 Task: Change  the formatting of the data to Which is Less than 10, In conditional formating, put the option 'Light Red Fill with Drak Red Text. 'add another formatting option Format As Table, insert the option Blue Table style Light 9 , change the format of Column Width to Auto fit Row HeightIn the sheet   Synergy Sales log   book
Action: Mouse moved to (373, 350)
Screenshot: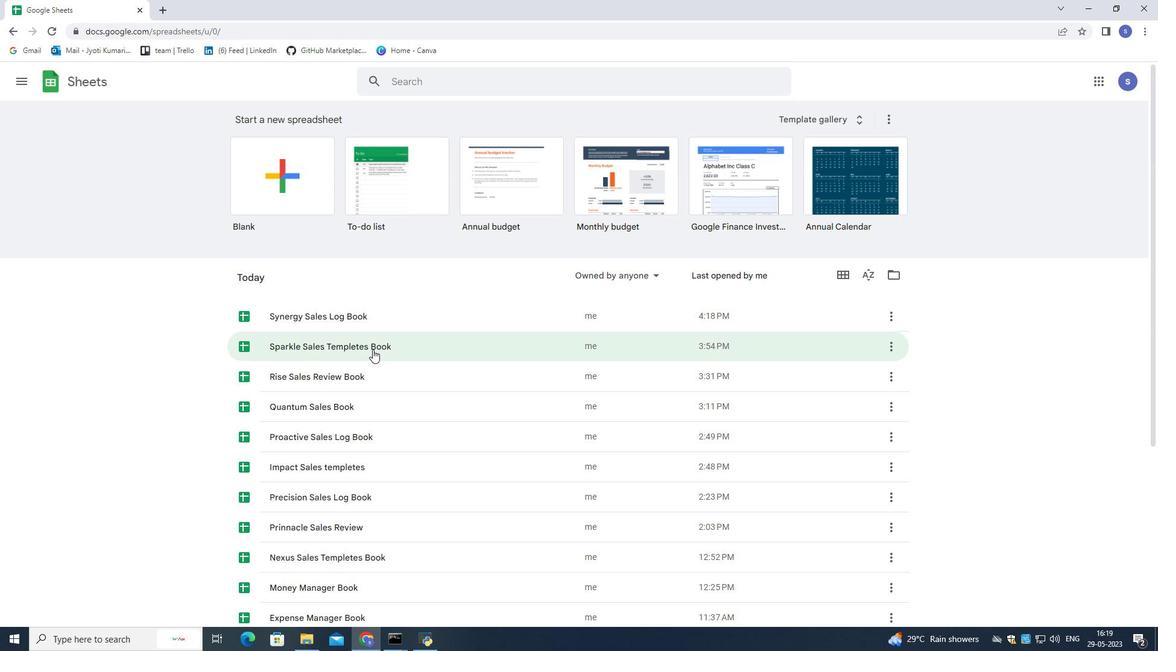 
Action: Mouse scrolled (373, 349) with delta (0, 0)
Screenshot: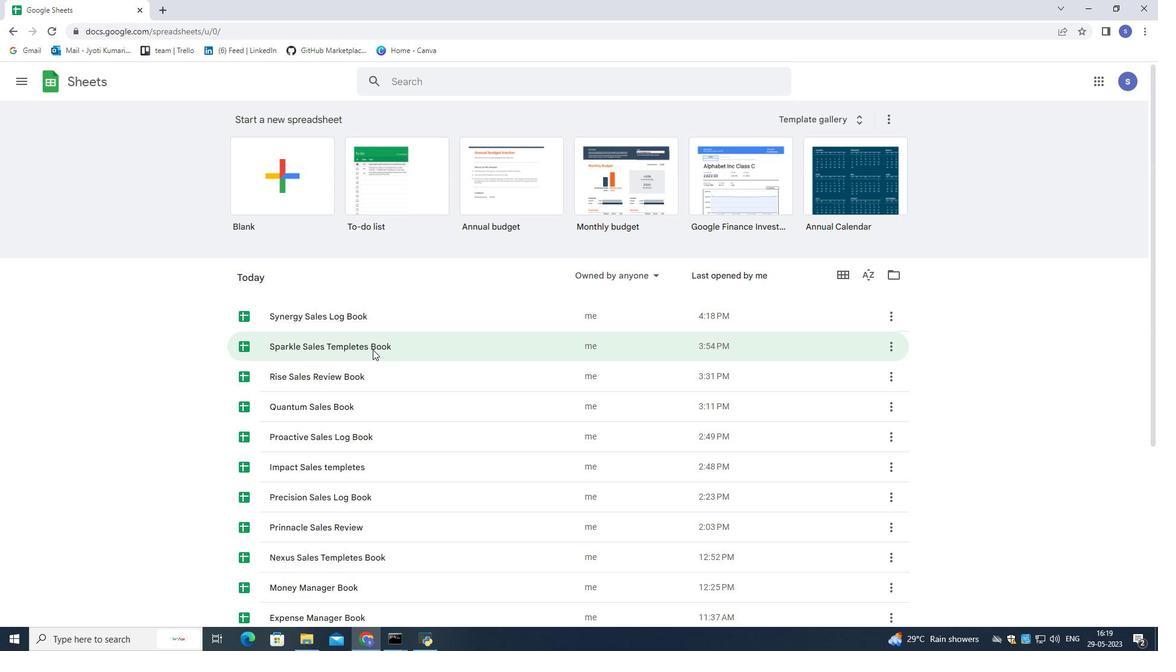 
Action: Mouse moved to (374, 351)
Screenshot: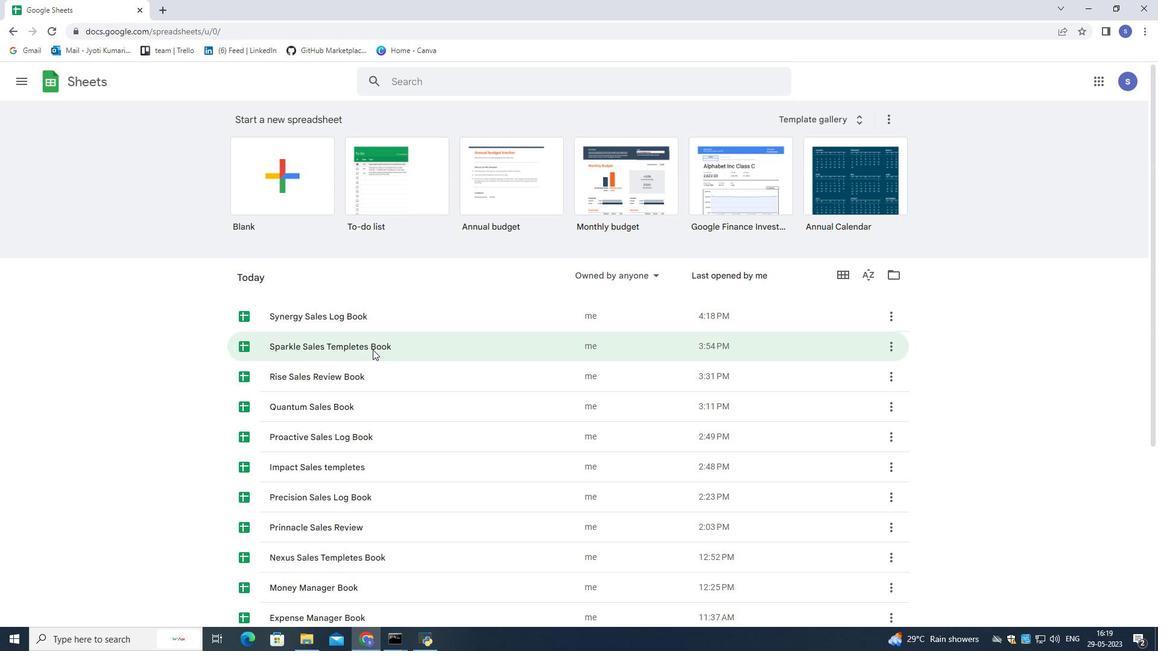 
Action: Mouse scrolled (374, 351) with delta (0, 0)
Screenshot: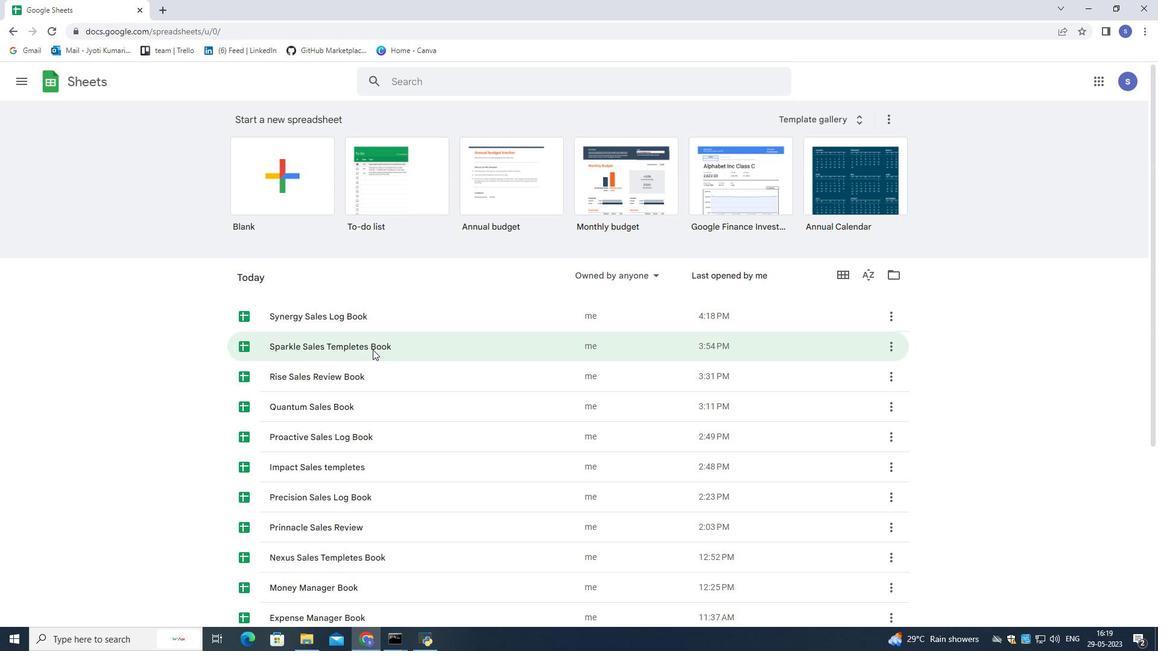
Action: Mouse moved to (374, 352)
Screenshot: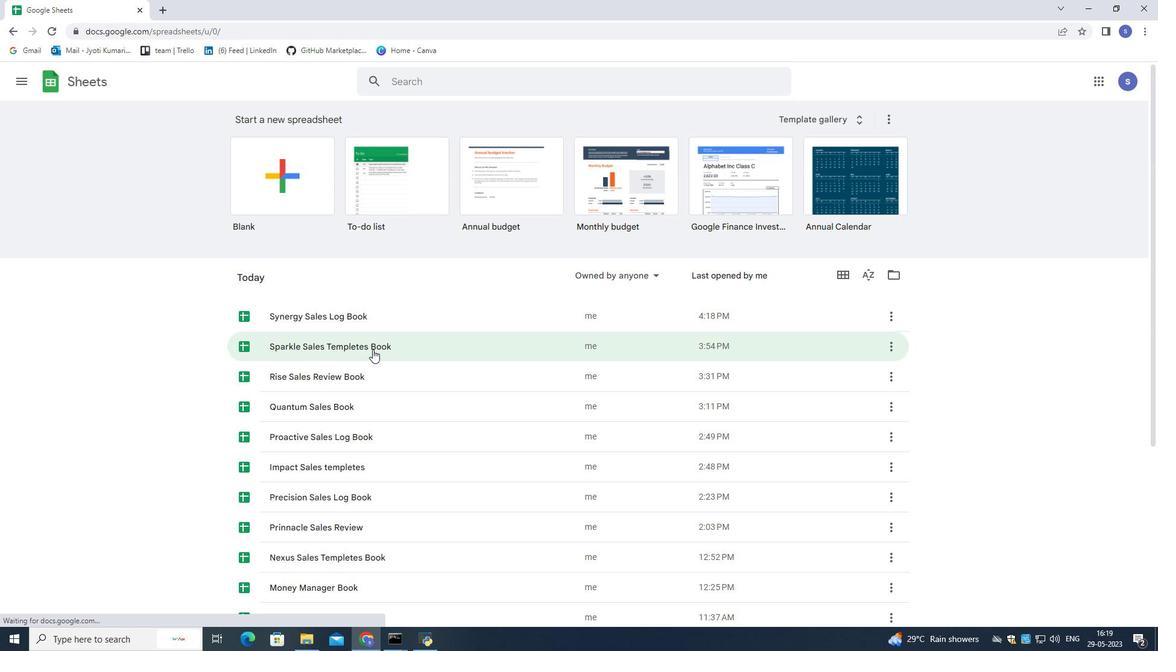 
Action: Mouse scrolled (374, 351) with delta (0, 0)
Screenshot: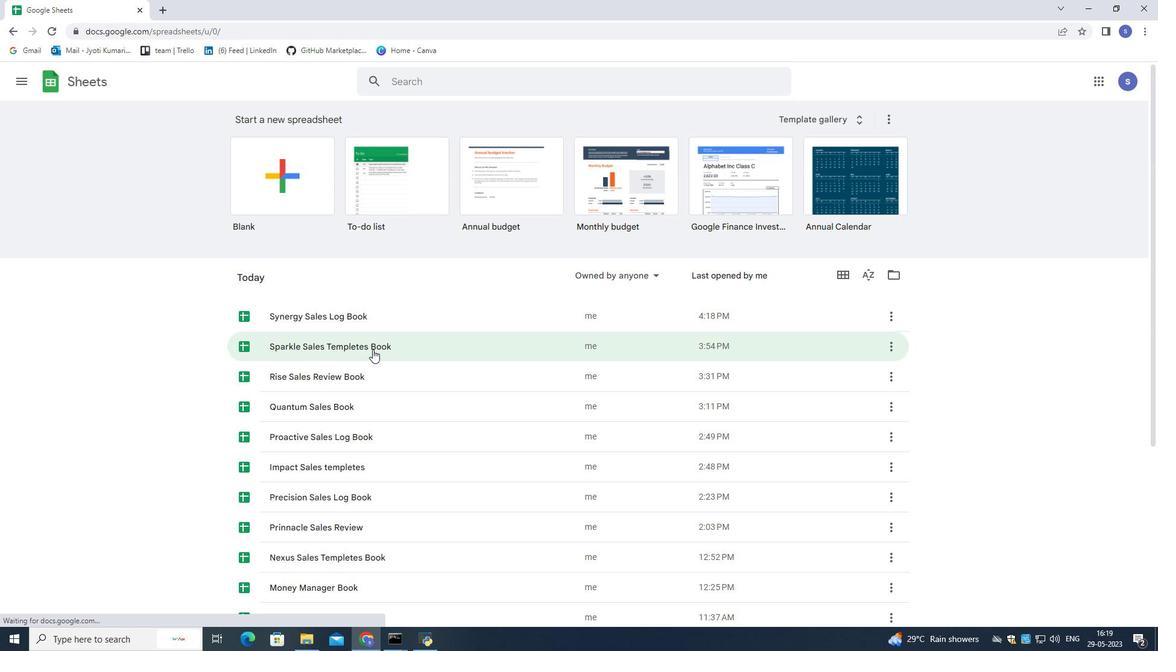 
Action: Mouse scrolled (374, 351) with delta (0, 0)
Screenshot: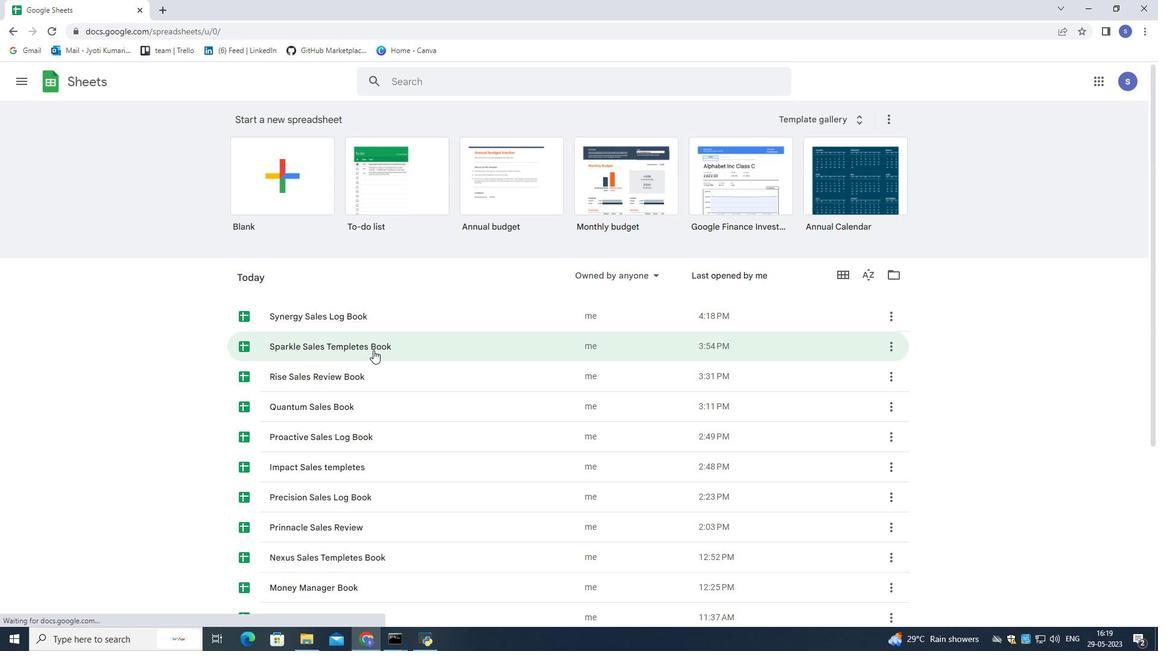 
Action: Mouse scrolled (374, 351) with delta (0, 0)
Screenshot: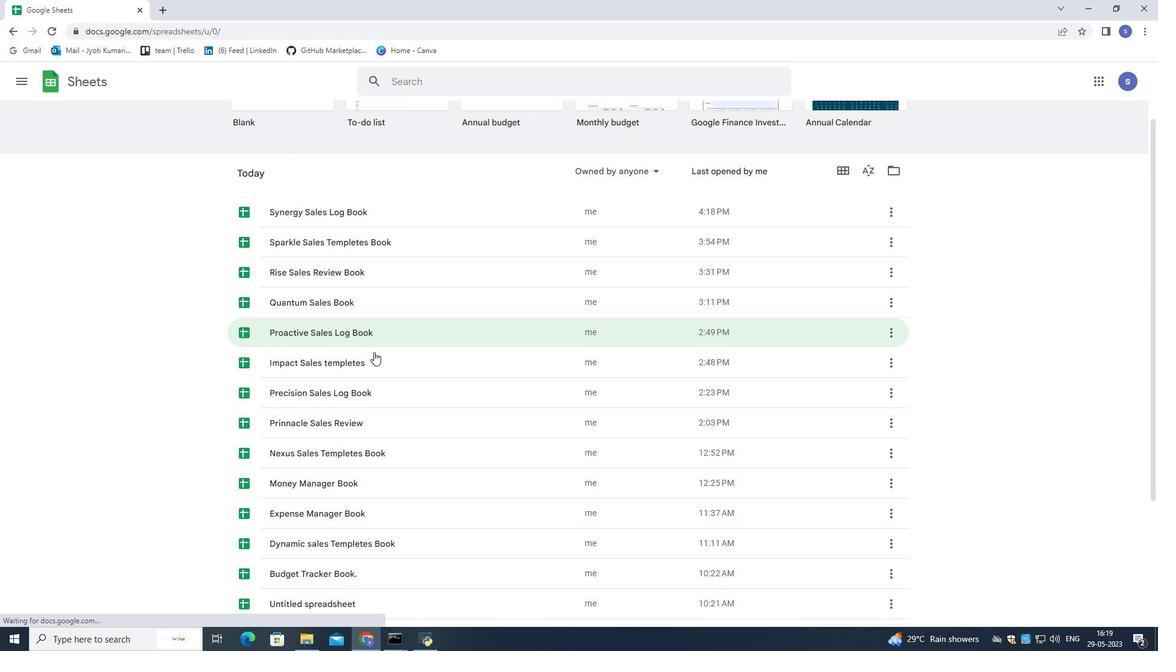 
Action: Mouse scrolled (374, 352) with delta (0, 0)
Screenshot: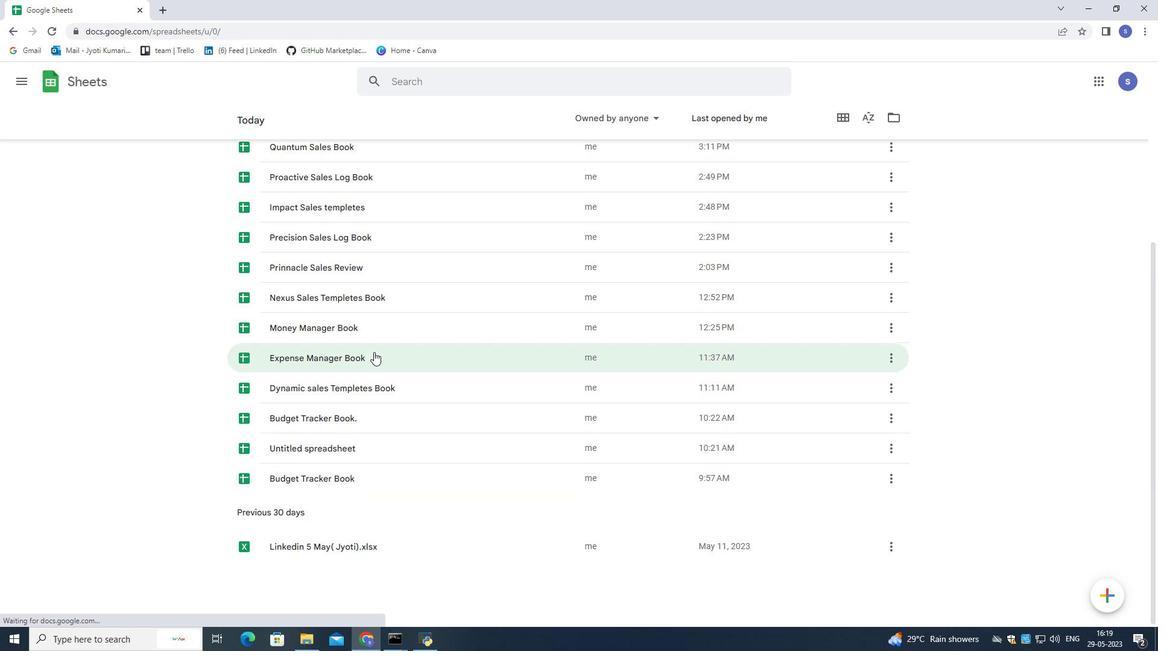 
Action: Mouse scrolled (374, 352) with delta (0, 0)
Screenshot: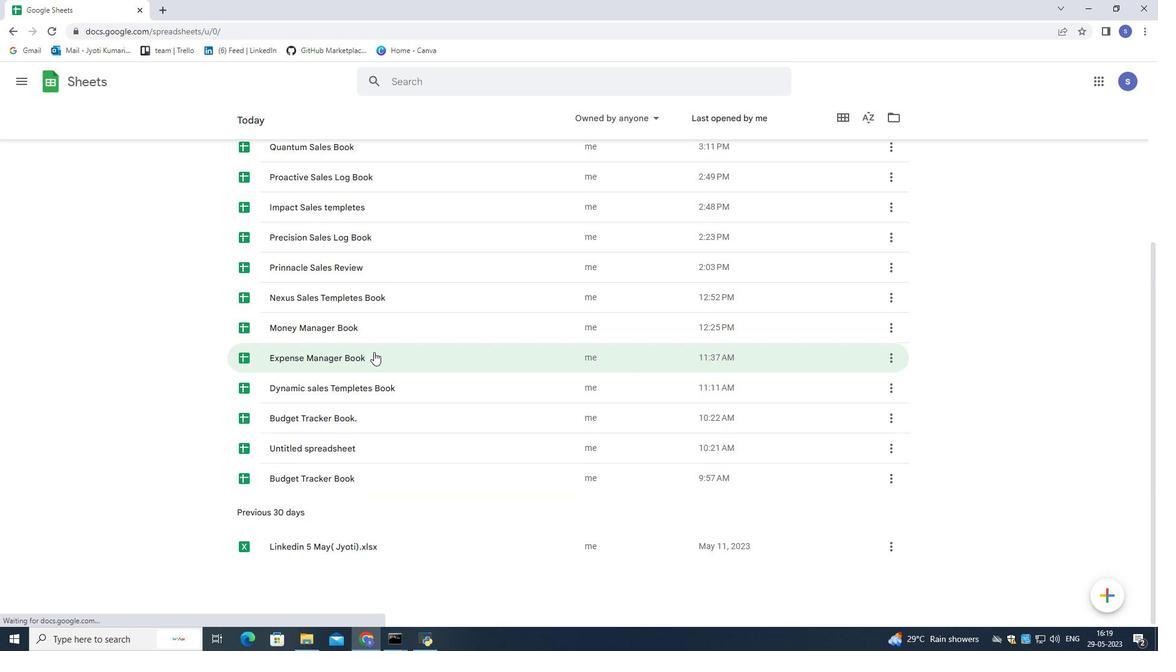 
Action: Mouse scrolled (374, 352) with delta (0, 0)
Screenshot: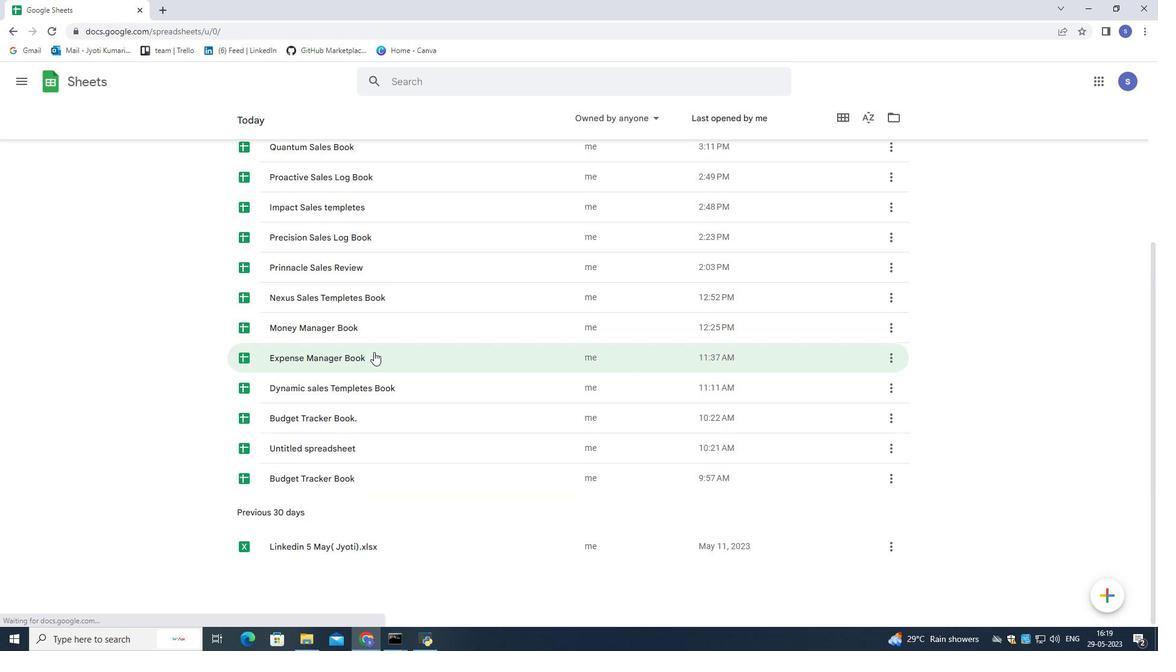 
Action: Mouse scrolled (374, 352) with delta (0, 0)
Screenshot: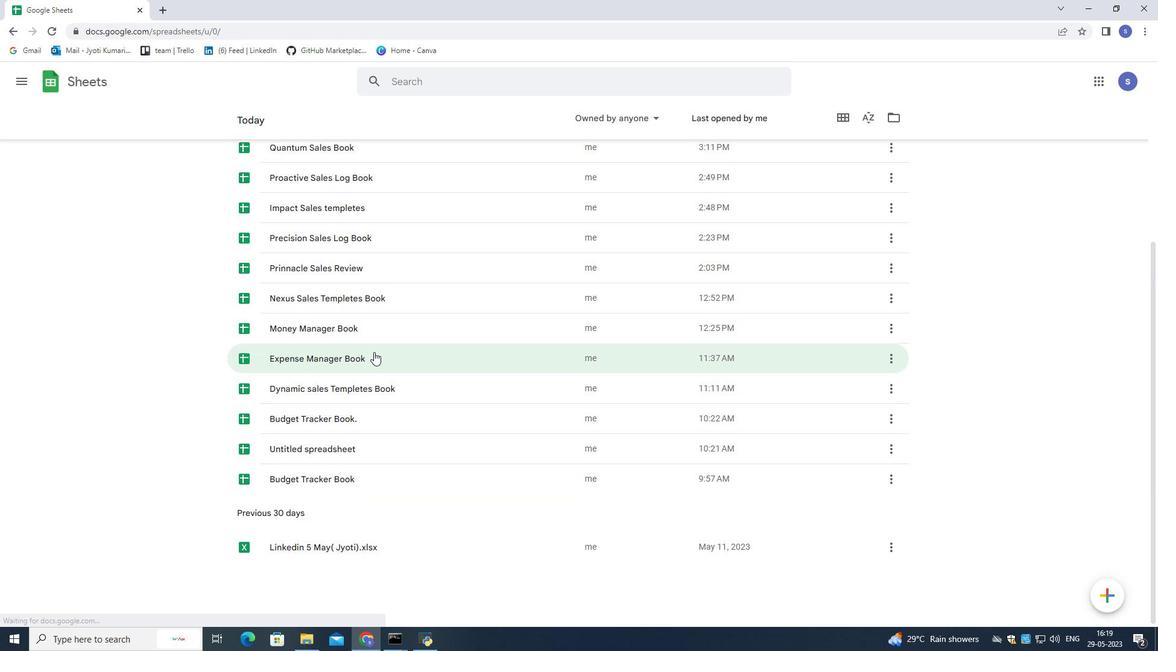 
Action: Mouse moved to (374, 351)
Screenshot: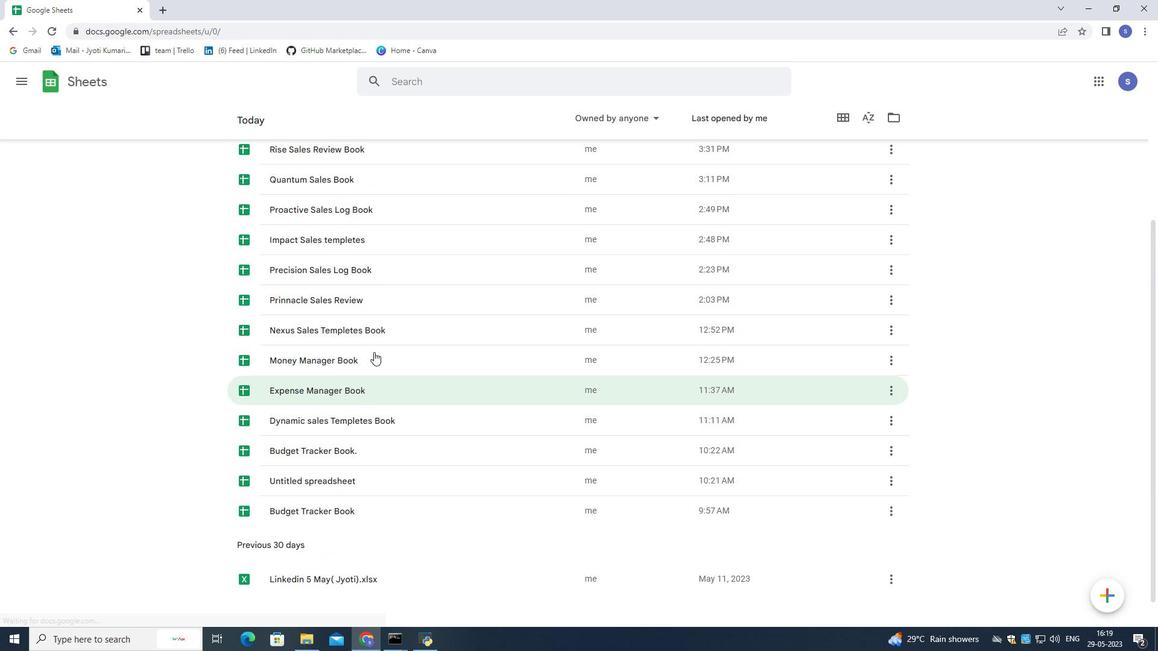 
Action: Mouse scrolled (374, 351) with delta (0, 0)
Screenshot: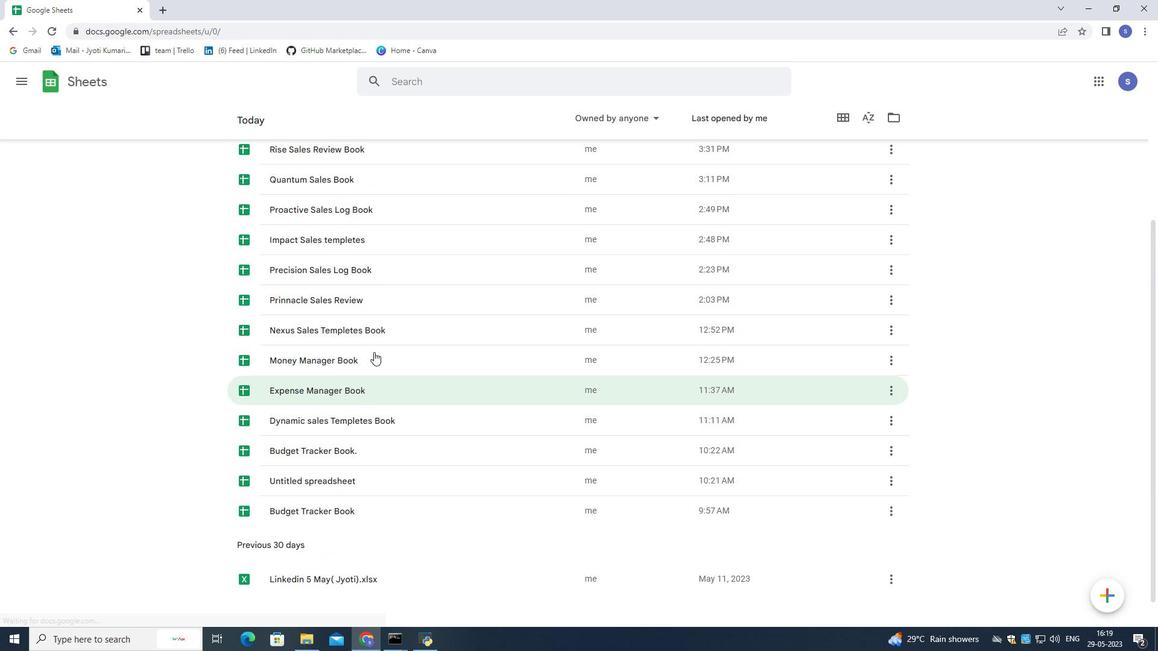 
Action: Mouse moved to (364, 309)
Screenshot: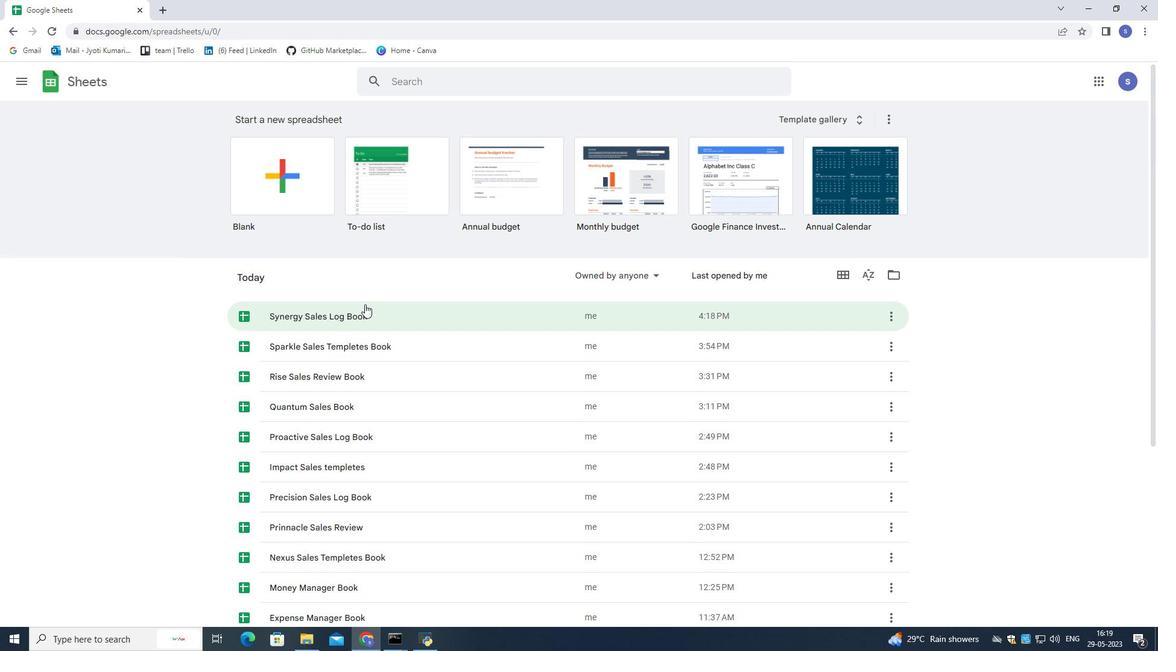 
Action: Mouse pressed left at (364, 309)
Screenshot: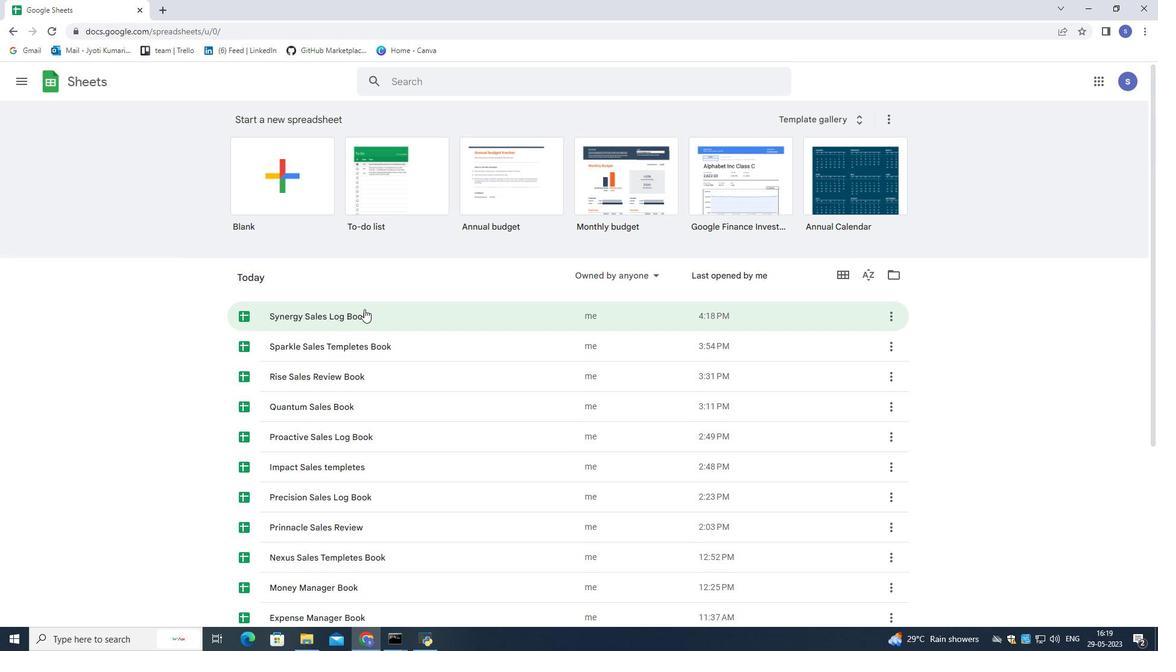 
Action: Mouse moved to (66, 191)
Screenshot: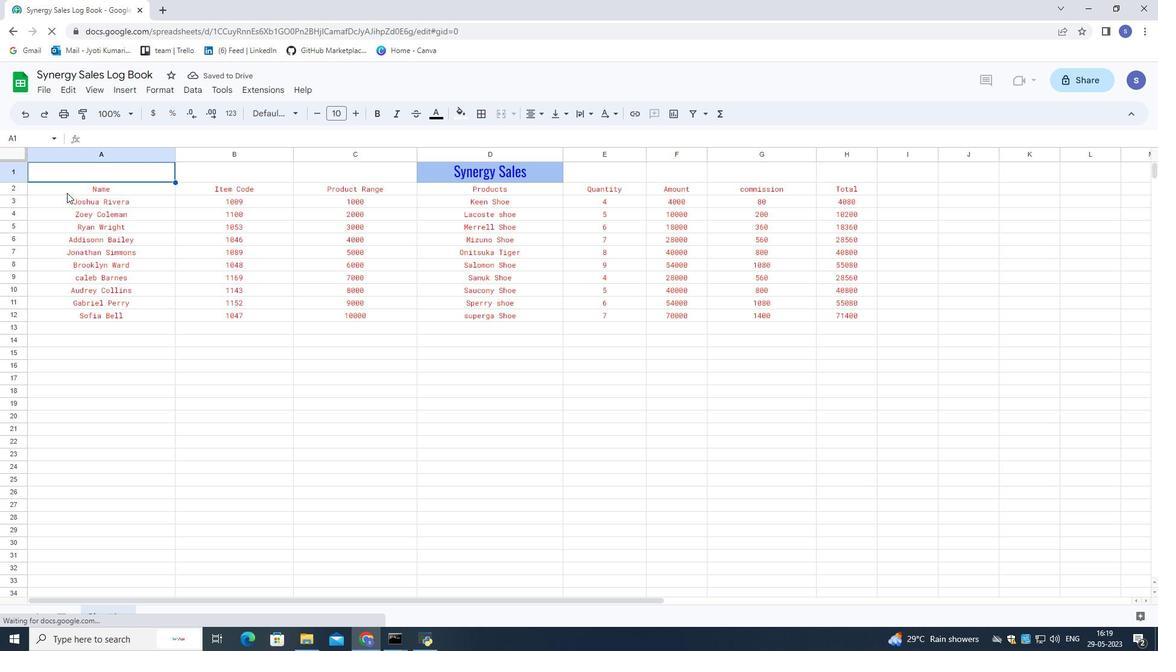 
Action: Mouse pressed left at (66, 191)
Screenshot: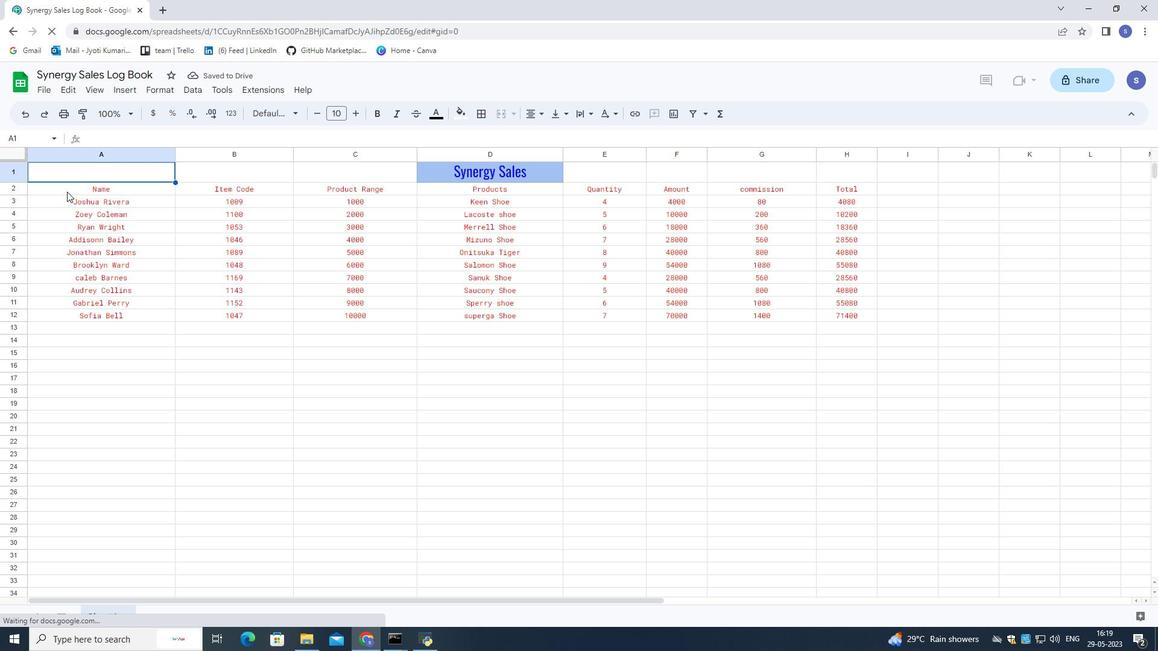 
Action: Mouse moved to (174, 87)
Screenshot: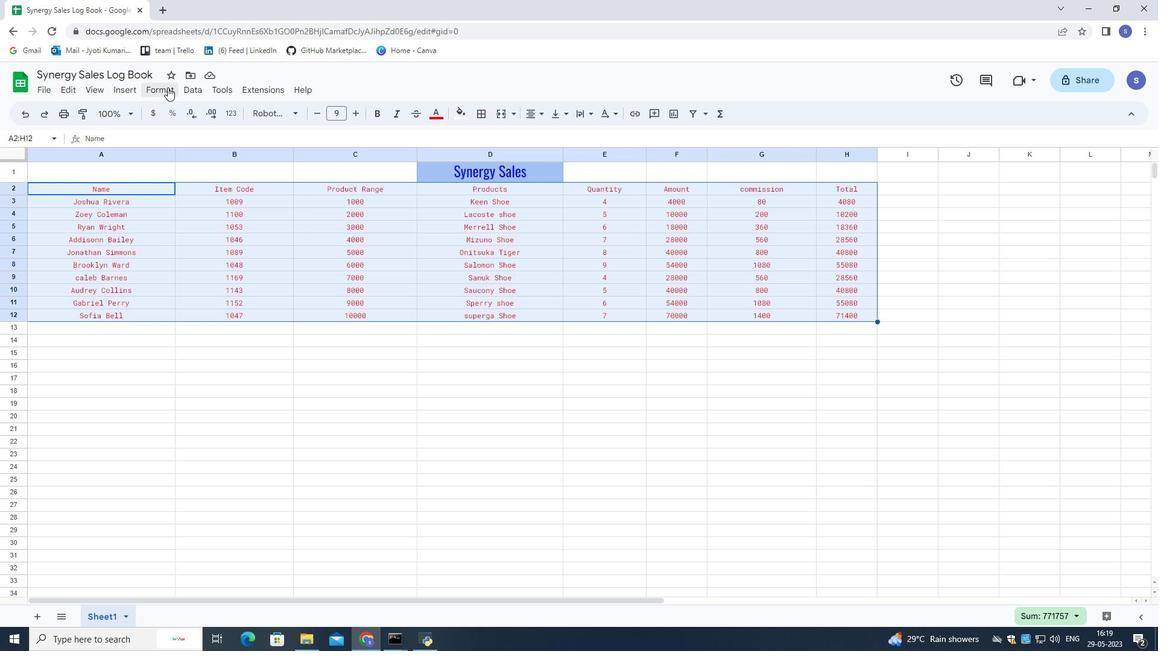 
Action: Mouse pressed left at (174, 87)
Screenshot: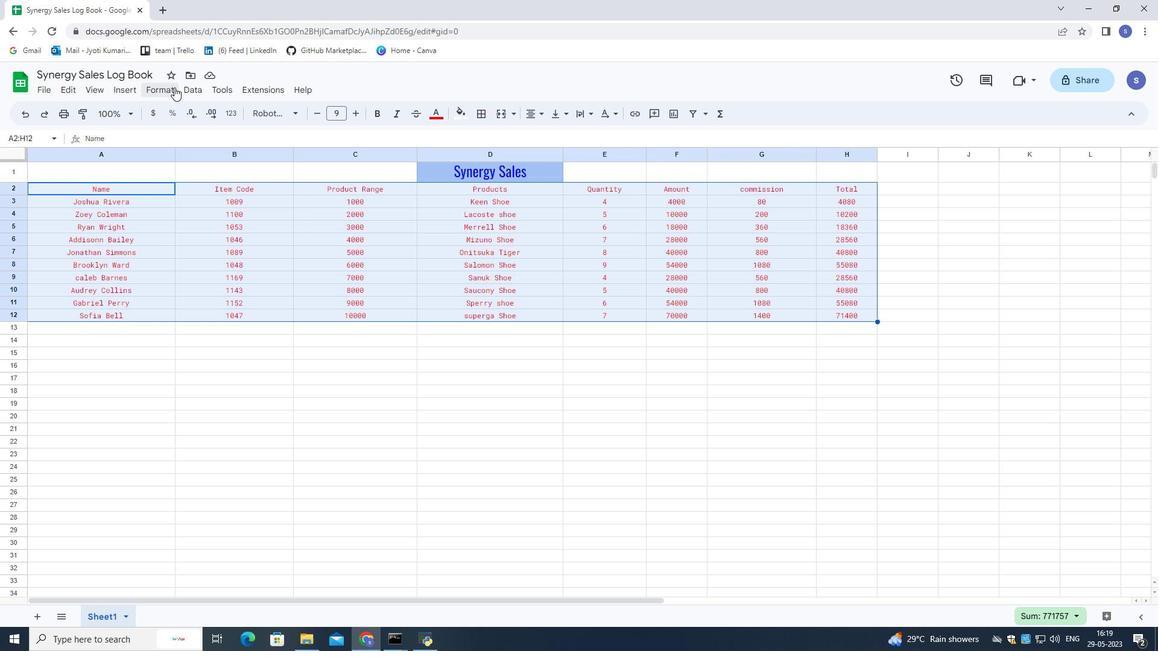 
Action: Mouse moved to (212, 297)
Screenshot: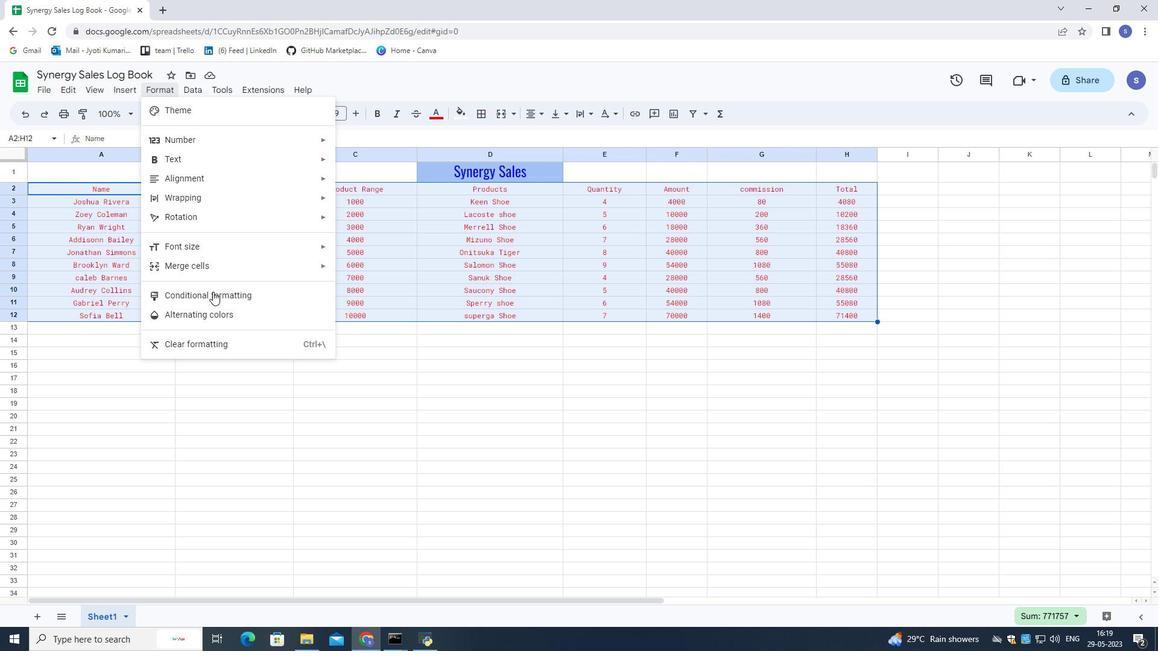 
Action: Mouse pressed left at (212, 297)
Screenshot: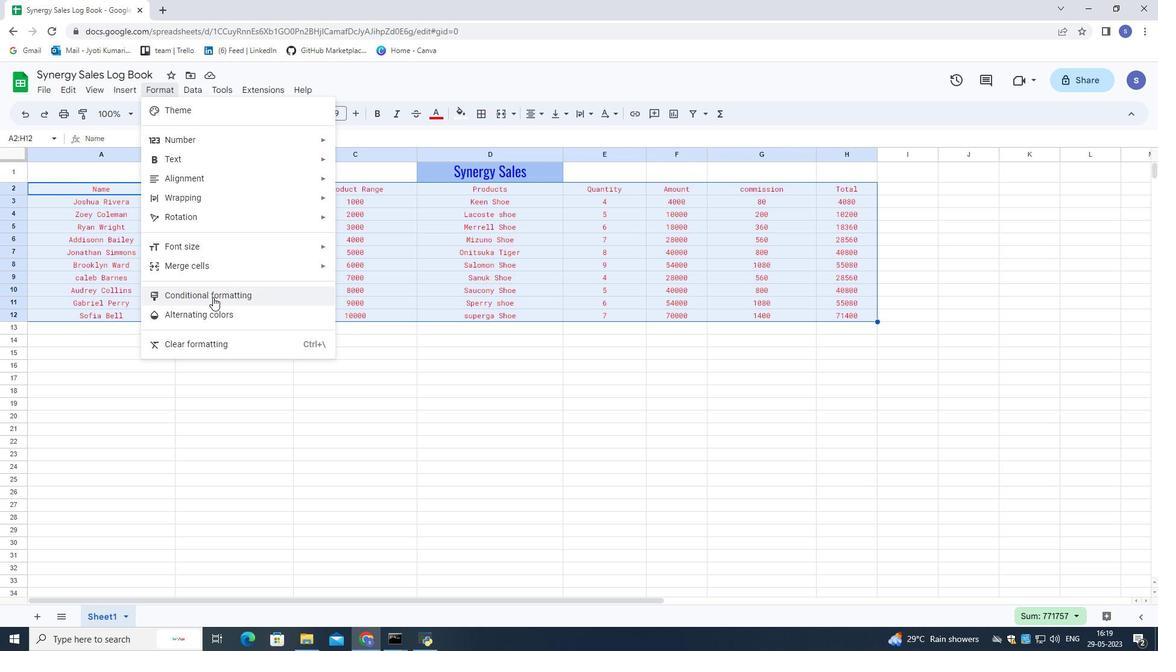 
Action: Mouse moved to (991, 275)
Screenshot: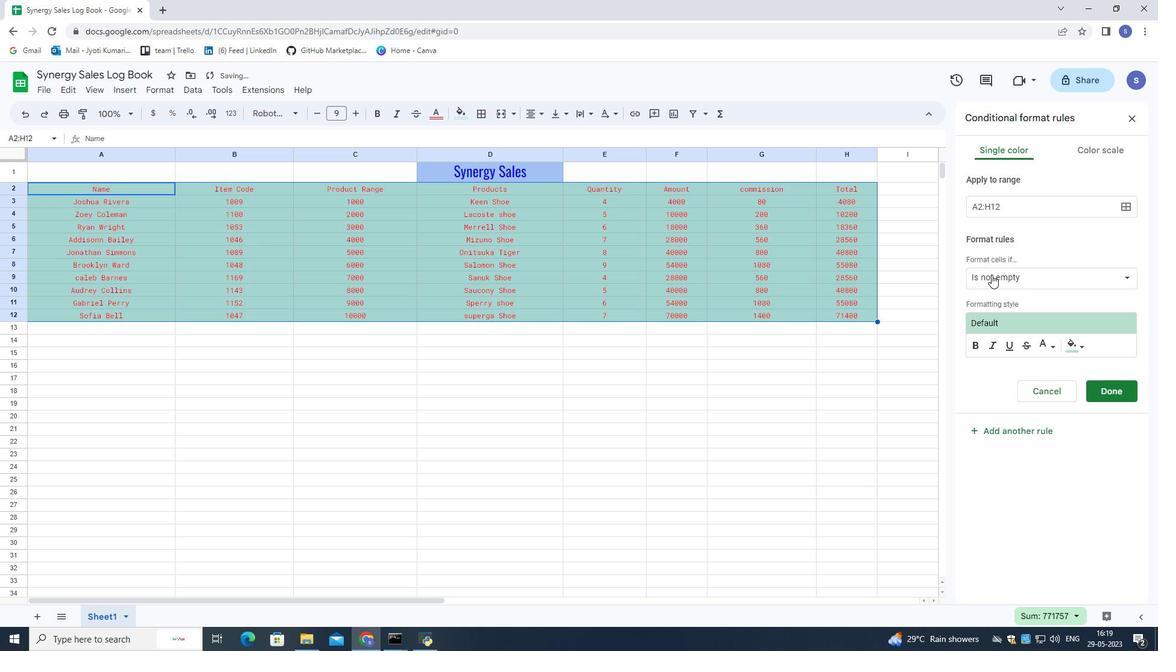 
Action: Mouse pressed left at (991, 275)
Screenshot: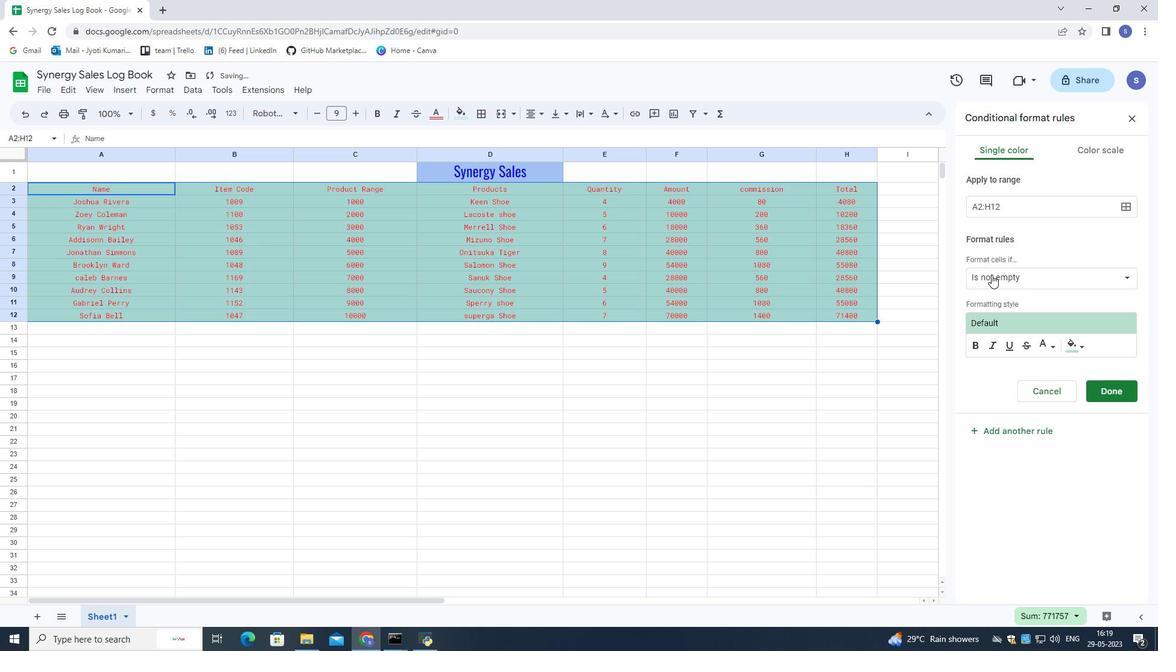 
Action: Mouse moved to (1028, 504)
Screenshot: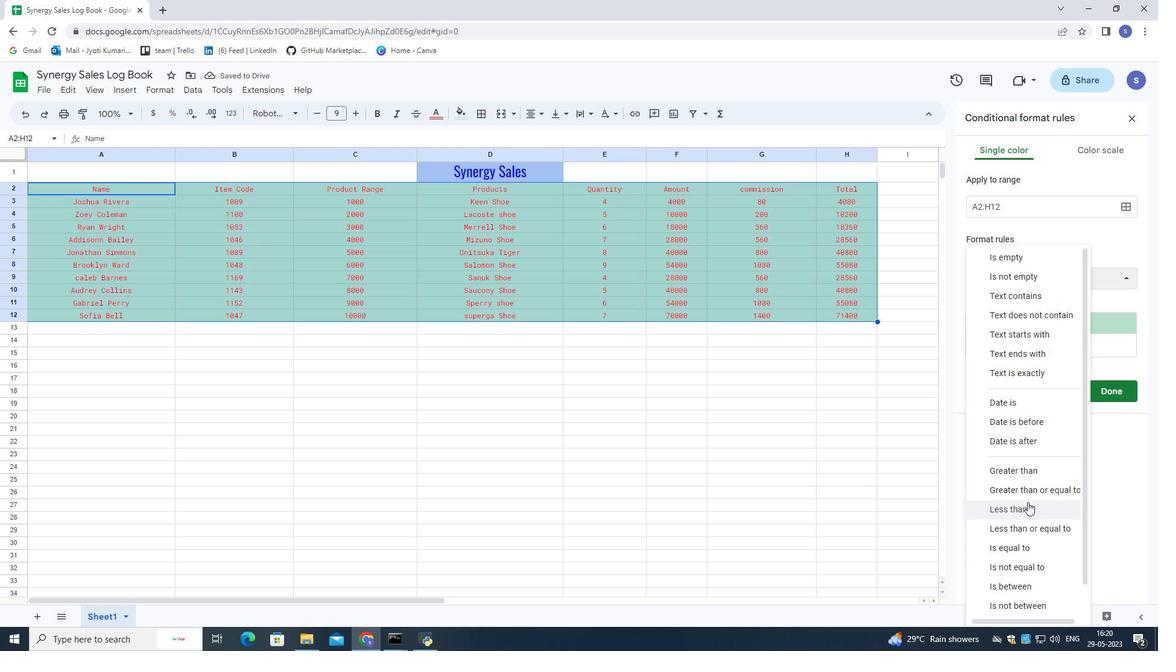 
Action: Mouse pressed left at (1028, 504)
Screenshot: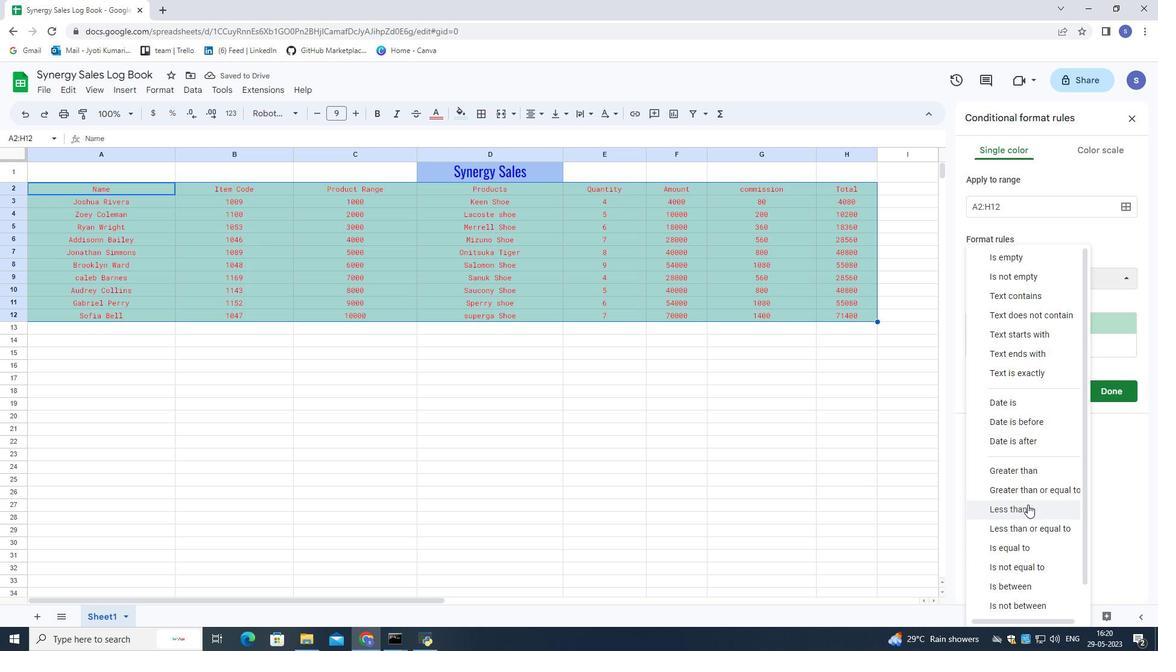 
Action: Mouse moved to (1002, 302)
Screenshot: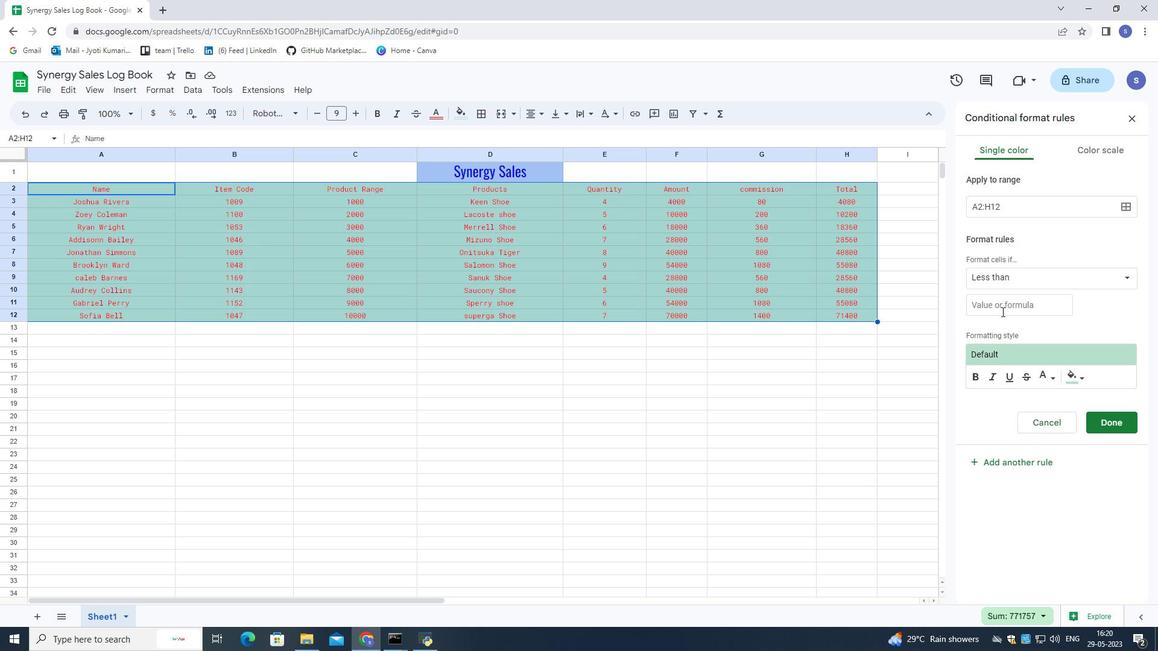 
Action: Mouse pressed left at (1002, 302)
Screenshot: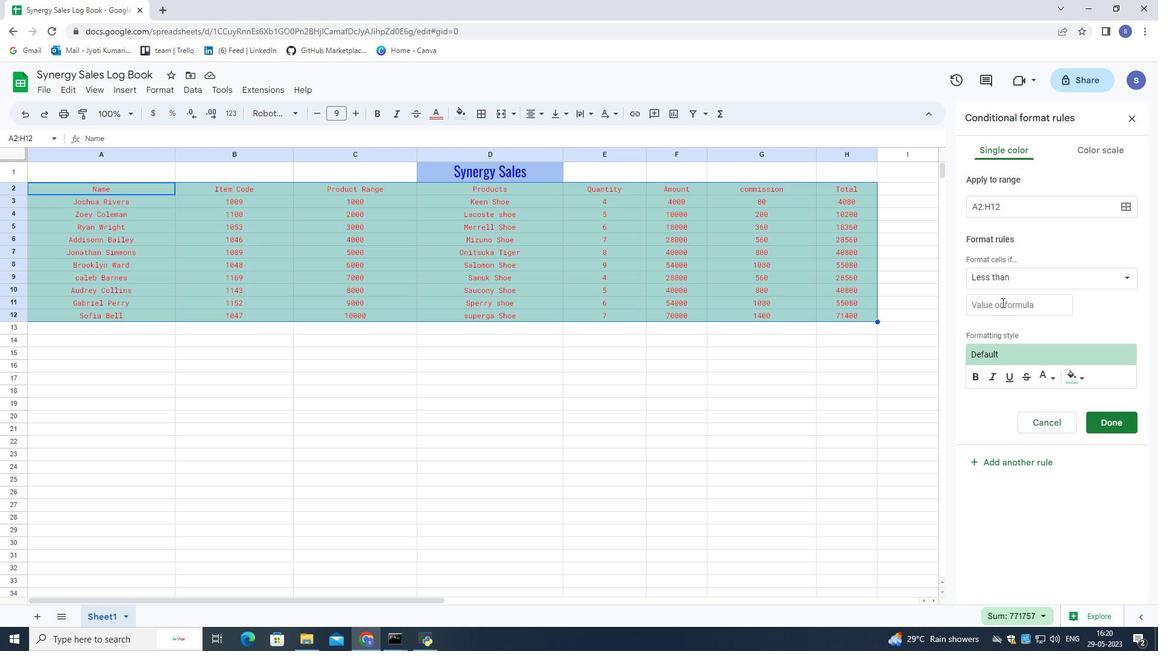 
Action: Mouse moved to (906, 309)
Screenshot: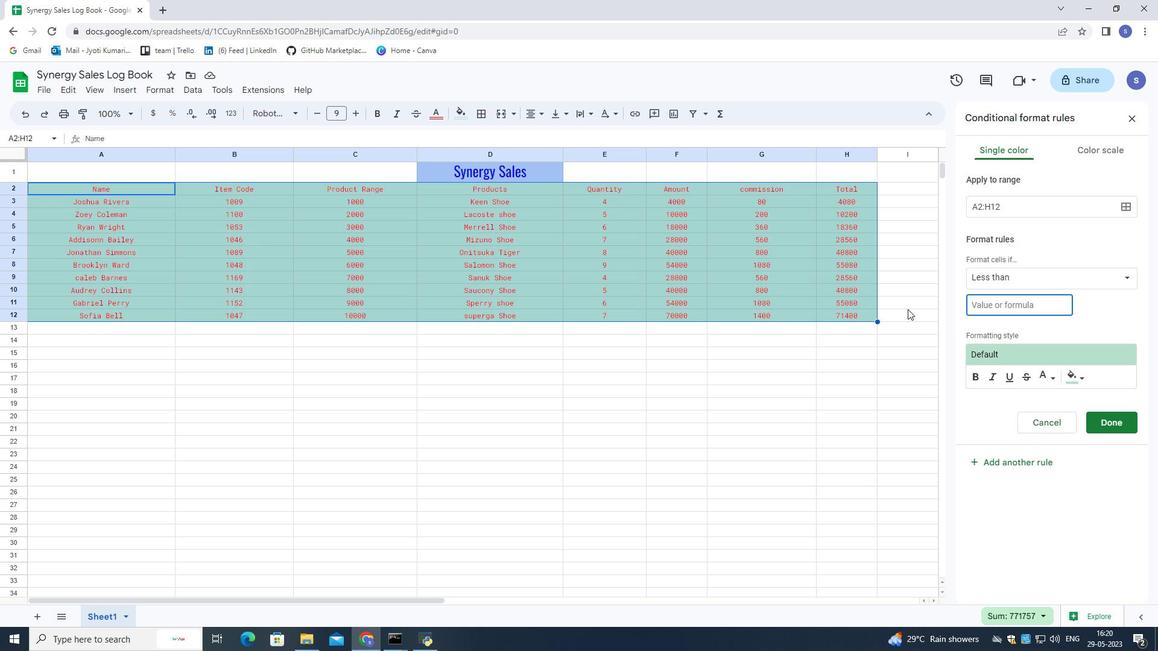 
Action: Key pressed 0
Screenshot: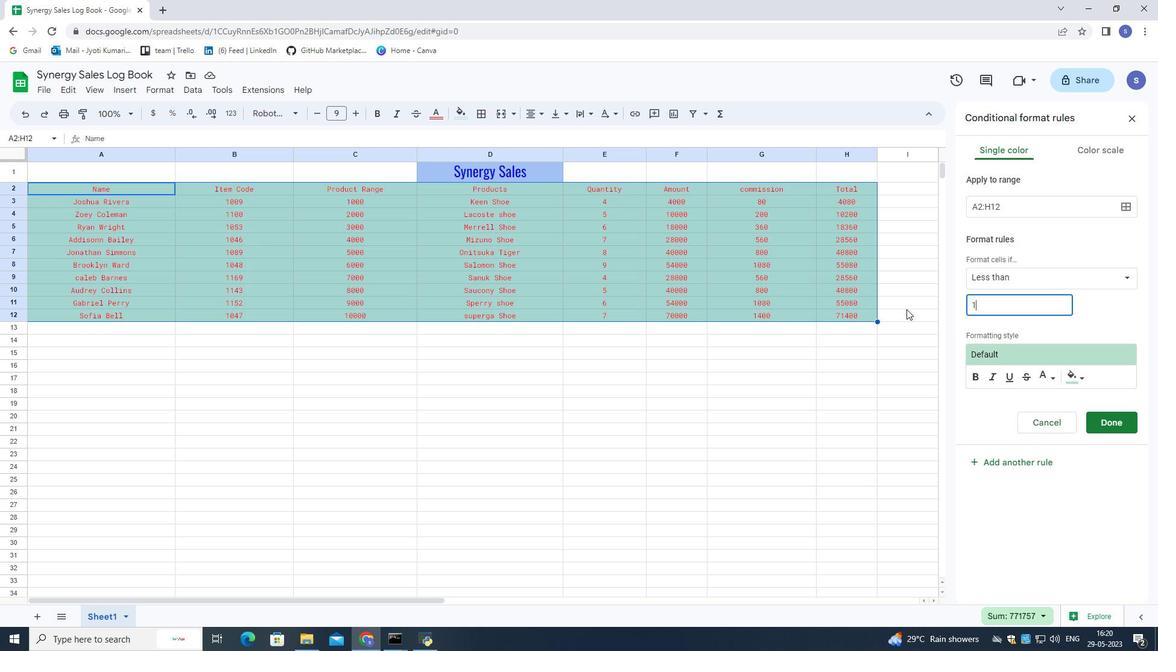 
Action: Mouse moved to (1078, 380)
Screenshot: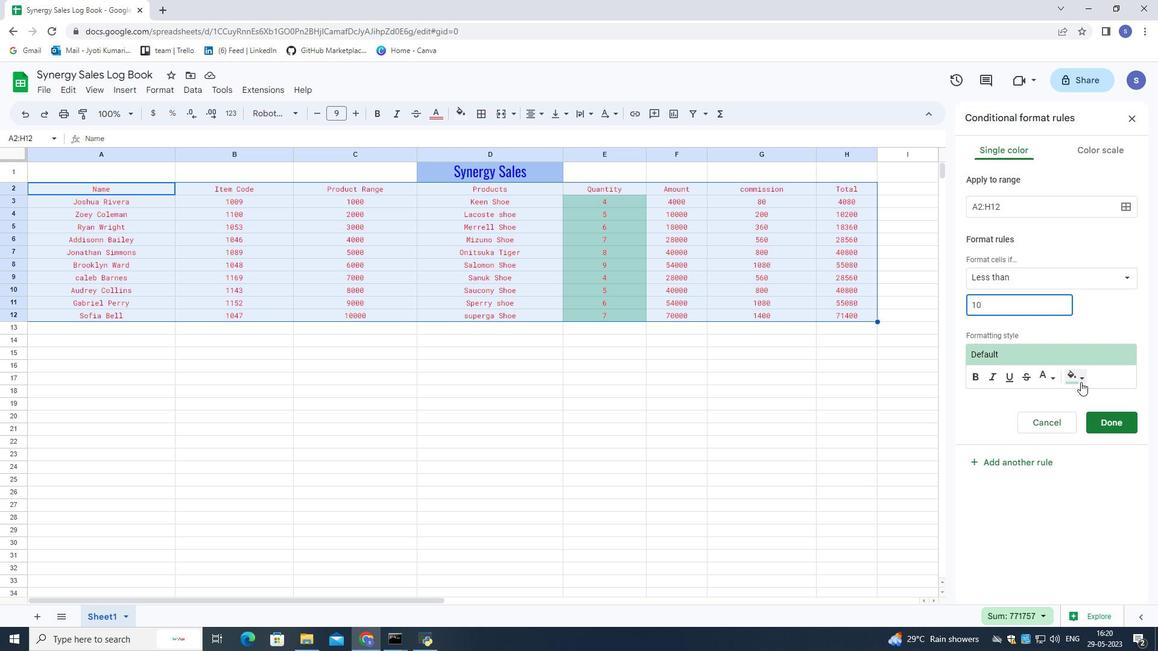 
Action: Mouse pressed left at (1078, 380)
Screenshot: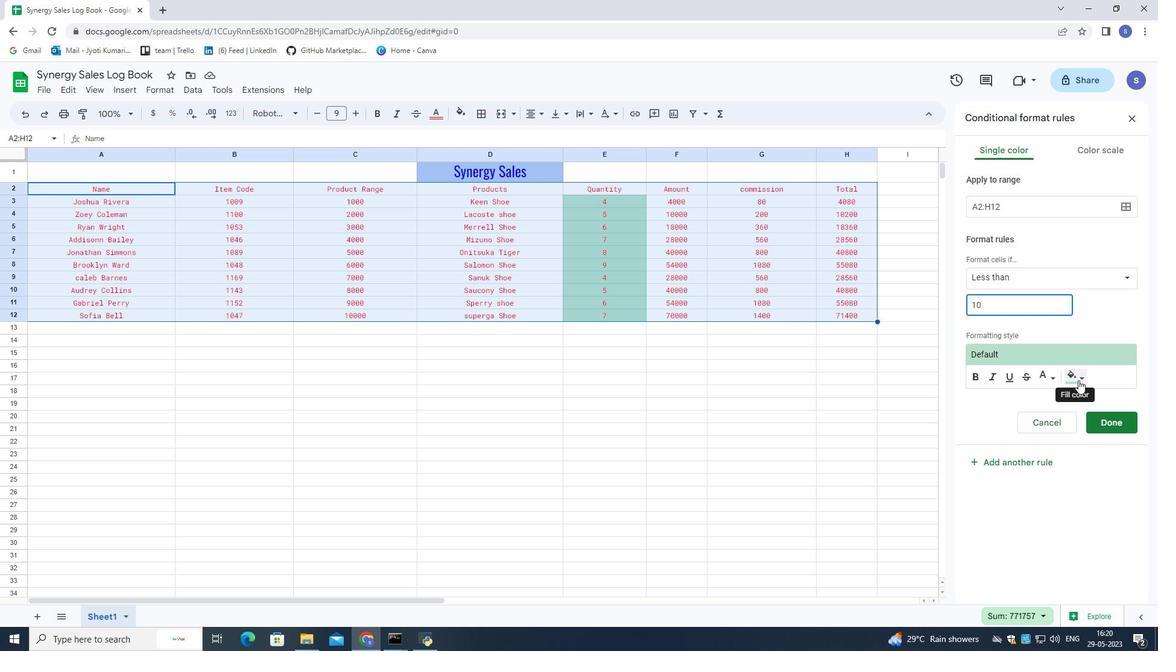 
Action: Mouse moved to (968, 444)
Screenshot: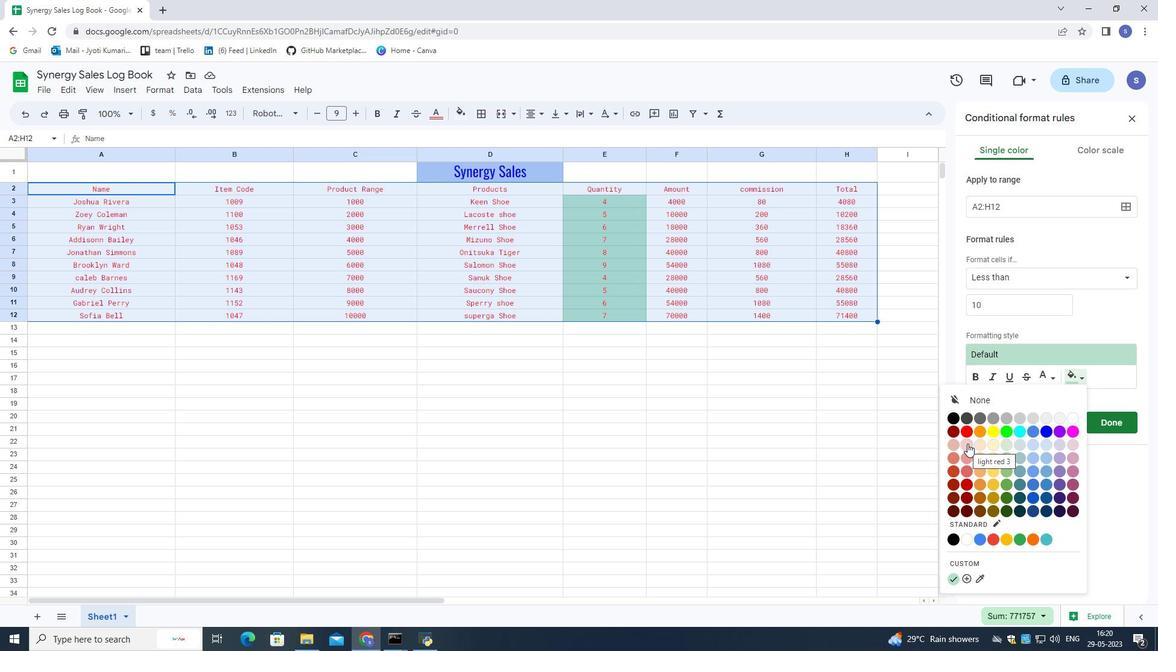 
Action: Mouse pressed left at (968, 444)
Screenshot: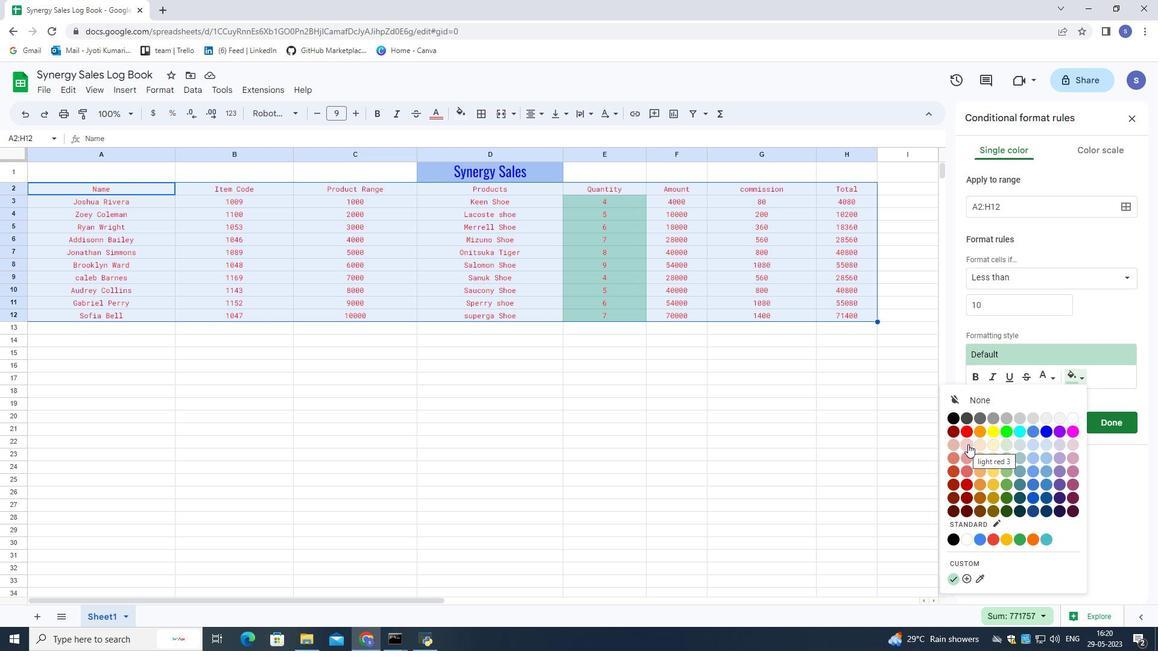 
Action: Mouse moved to (1045, 376)
Screenshot: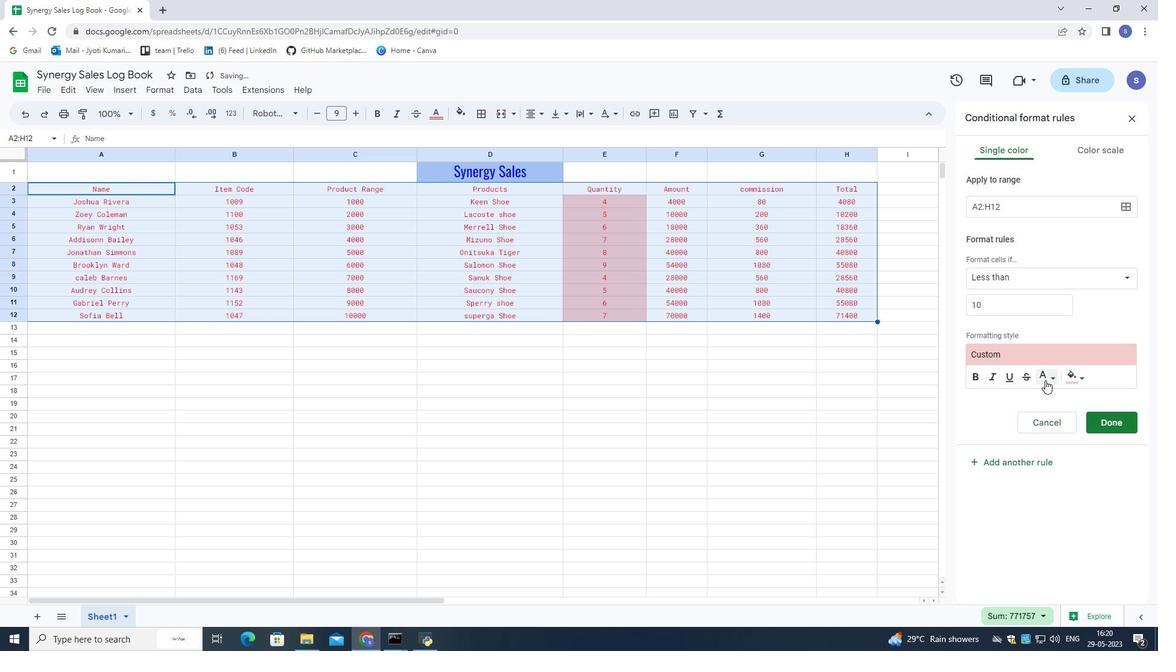 
Action: Mouse pressed left at (1045, 376)
Screenshot: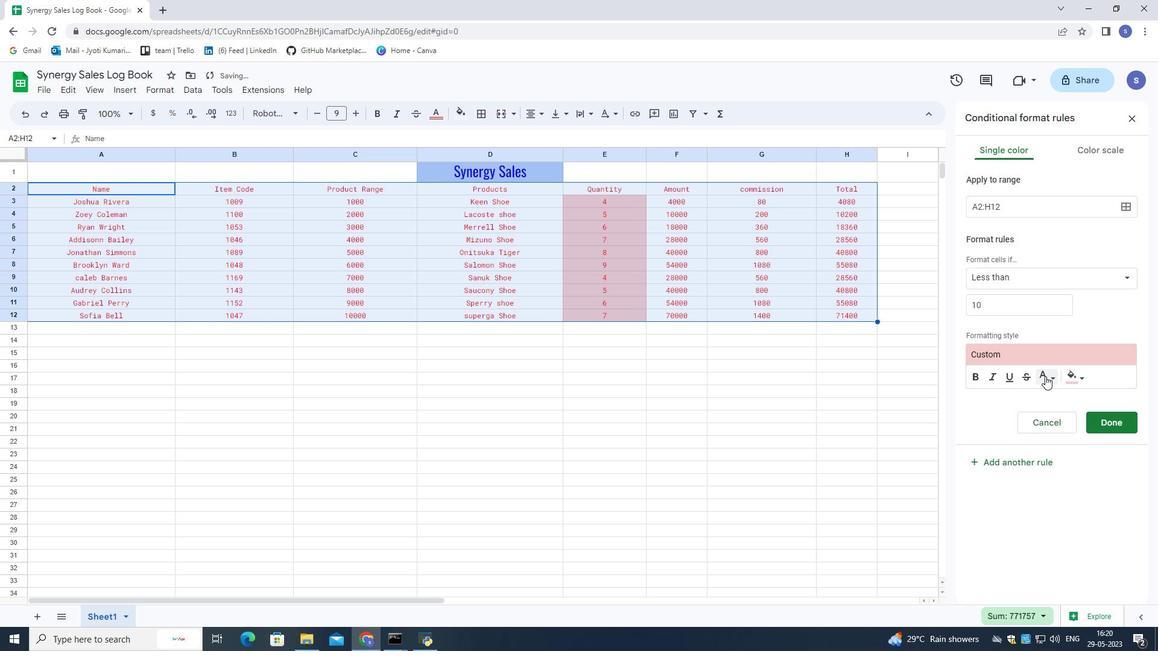 
Action: Mouse moved to (936, 499)
Screenshot: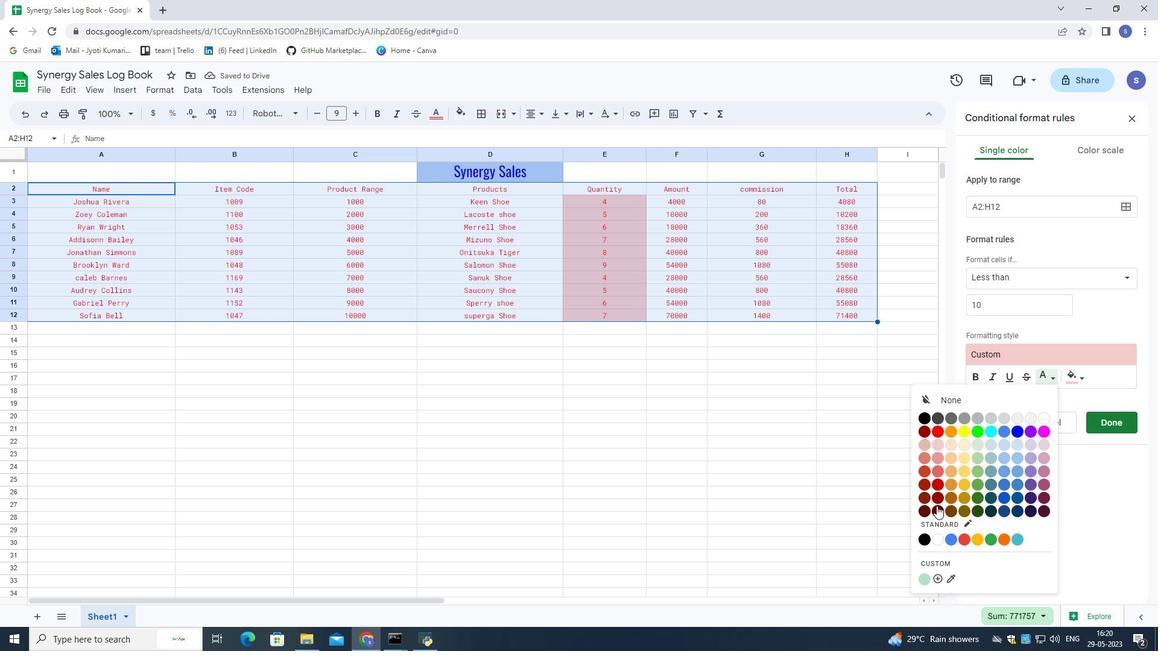 
Action: Mouse pressed left at (936, 499)
Screenshot: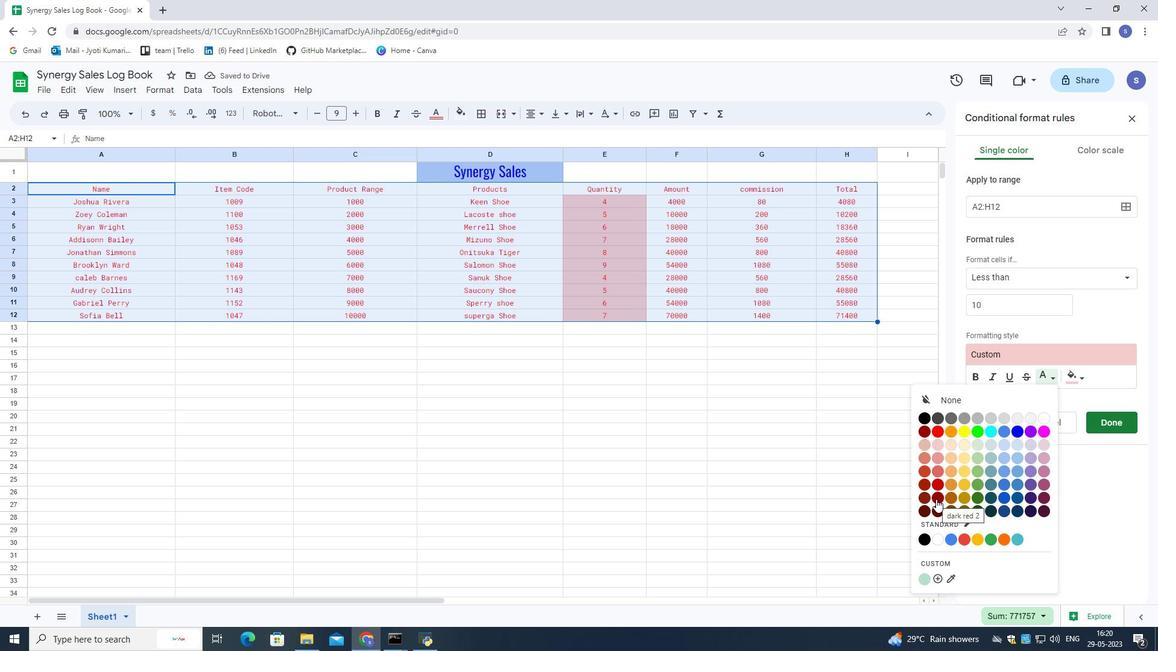 
Action: Mouse moved to (1112, 425)
Screenshot: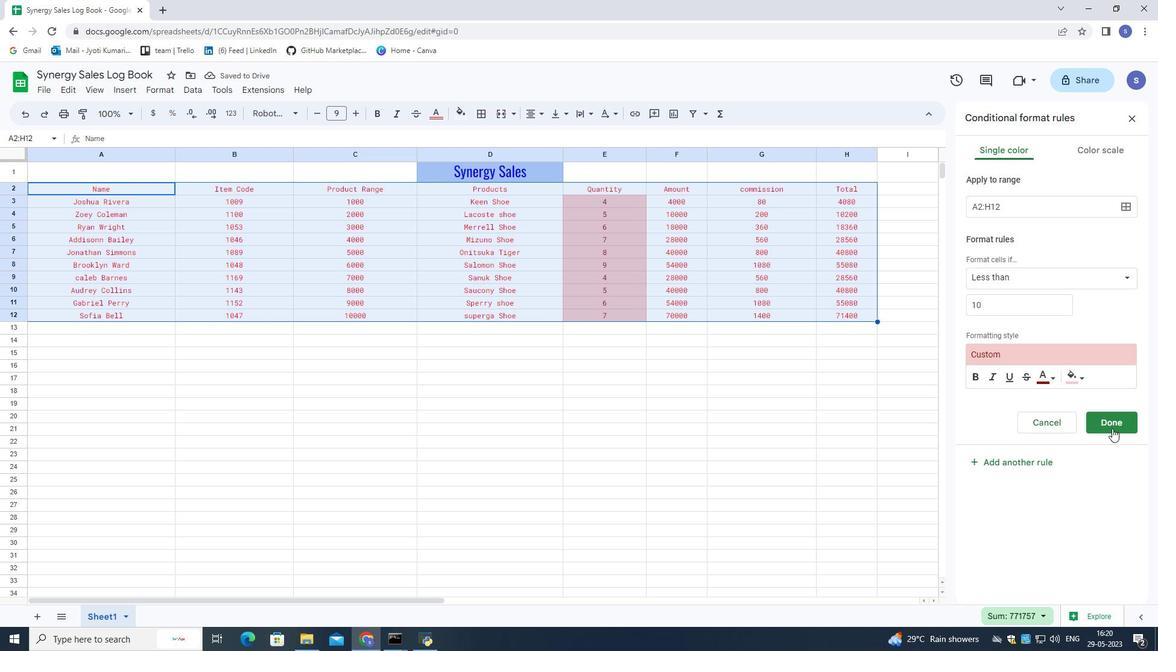 
Action: Mouse pressed left at (1112, 425)
Screenshot: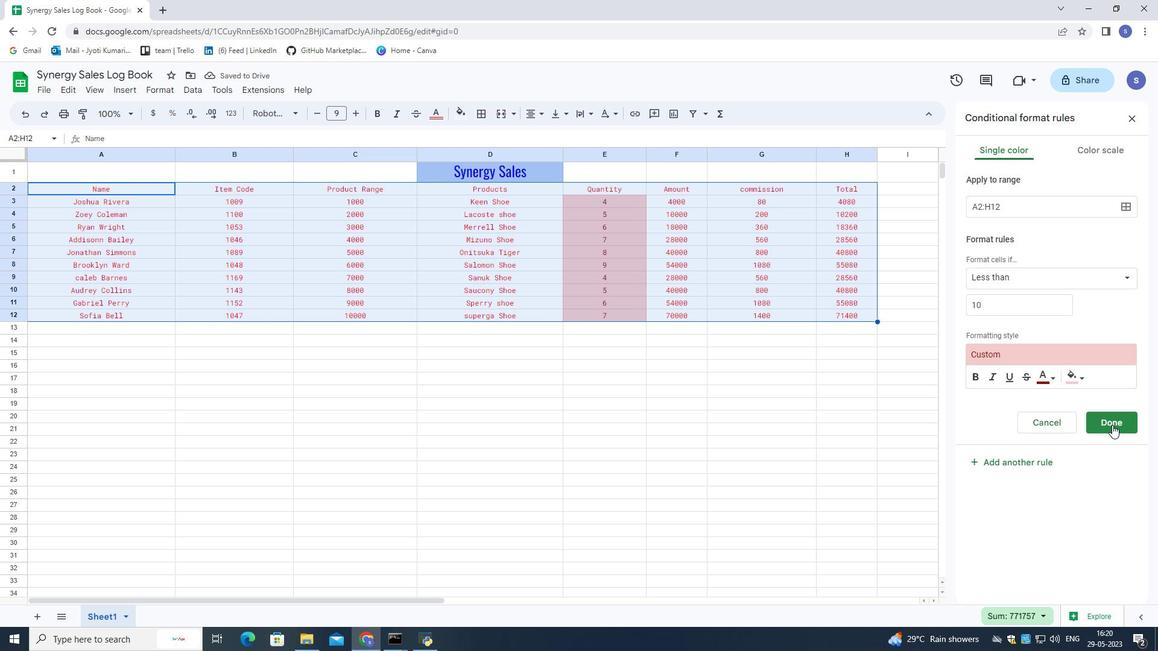 
Action: Mouse moved to (147, 89)
Screenshot: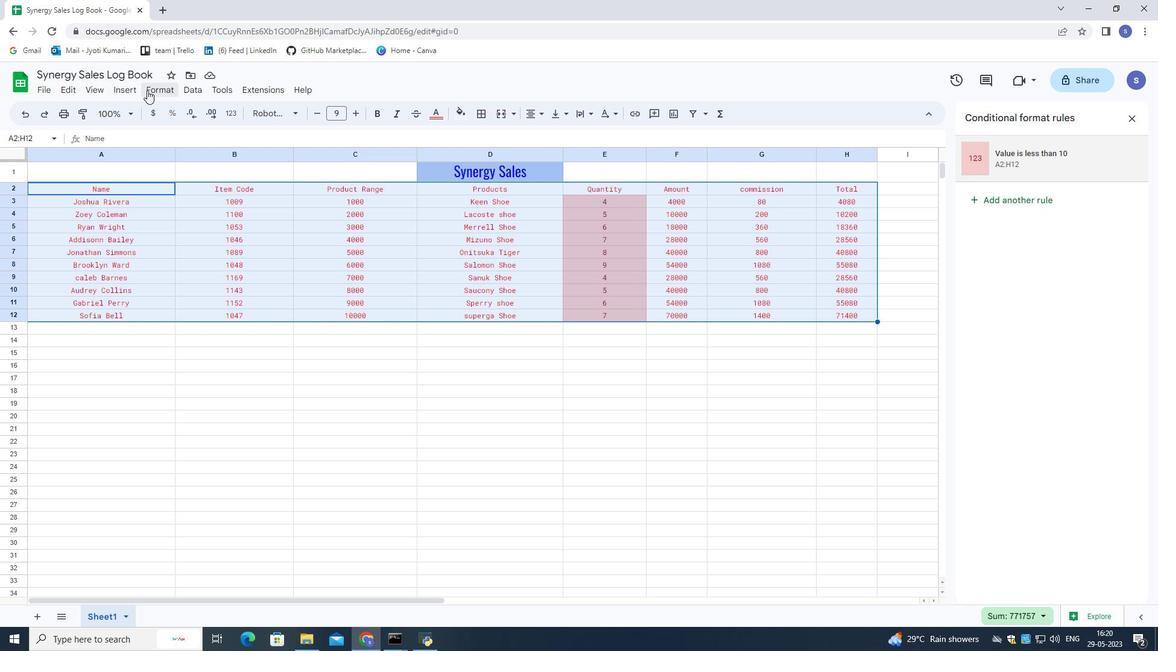 
Action: Mouse pressed left at (147, 89)
Screenshot: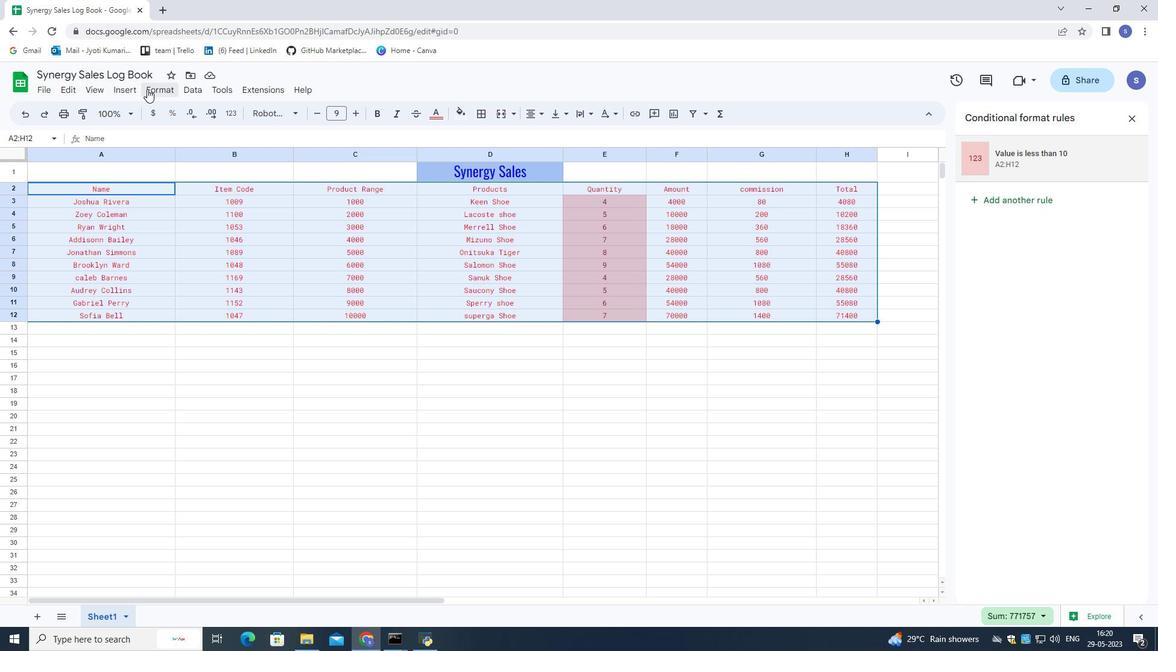 
Action: Mouse moved to (218, 312)
Screenshot: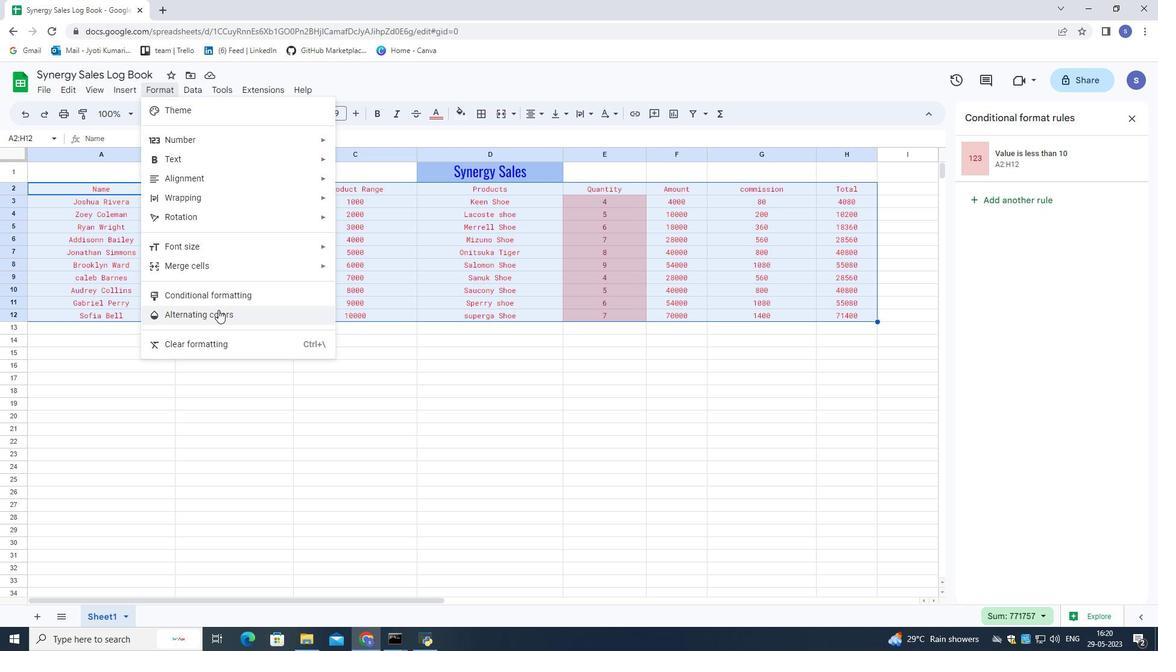 
Action: Mouse pressed left at (218, 312)
Screenshot: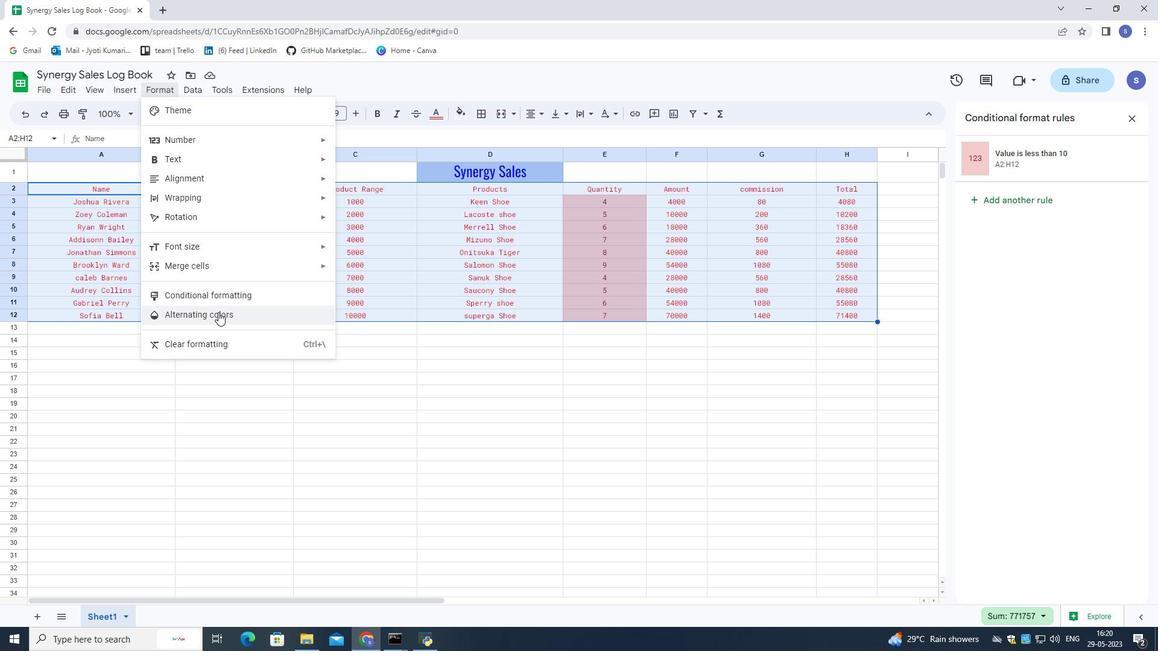
Action: Mouse moved to (1103, 264)
Screenshot: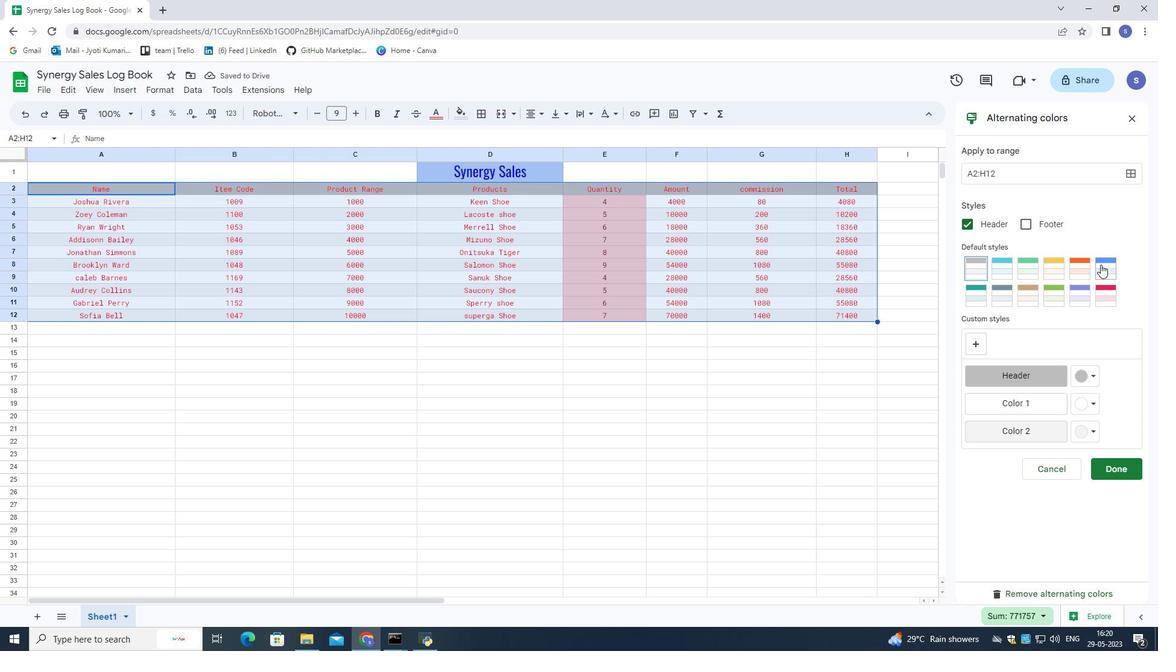 
Action: Mouse pressed left at (1103, 264)
Screenshot: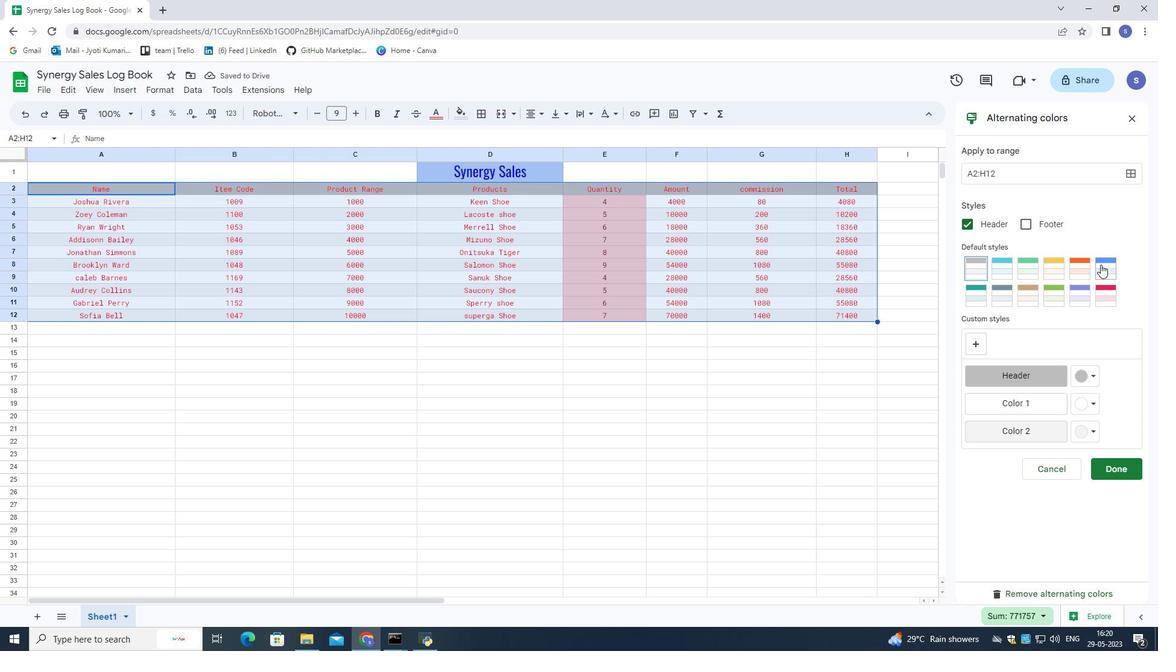 
Action: Mouse moved to (1105, 468)
Screenshot: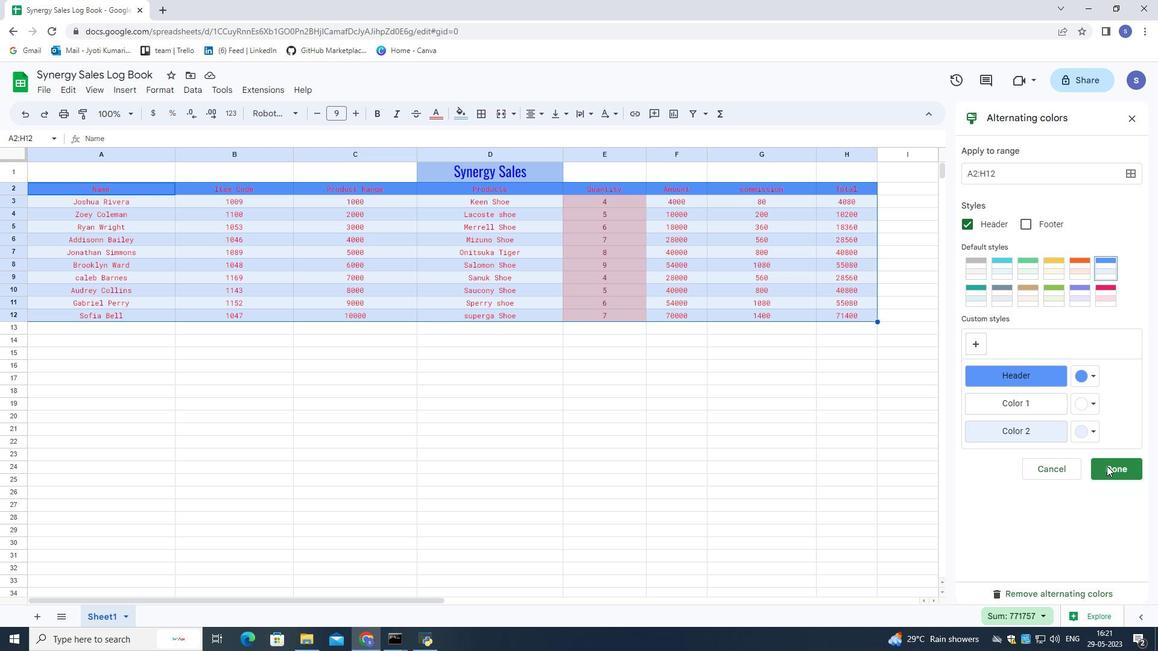 
Action: Mouse pressed left at (1105, 468)
Screenshot: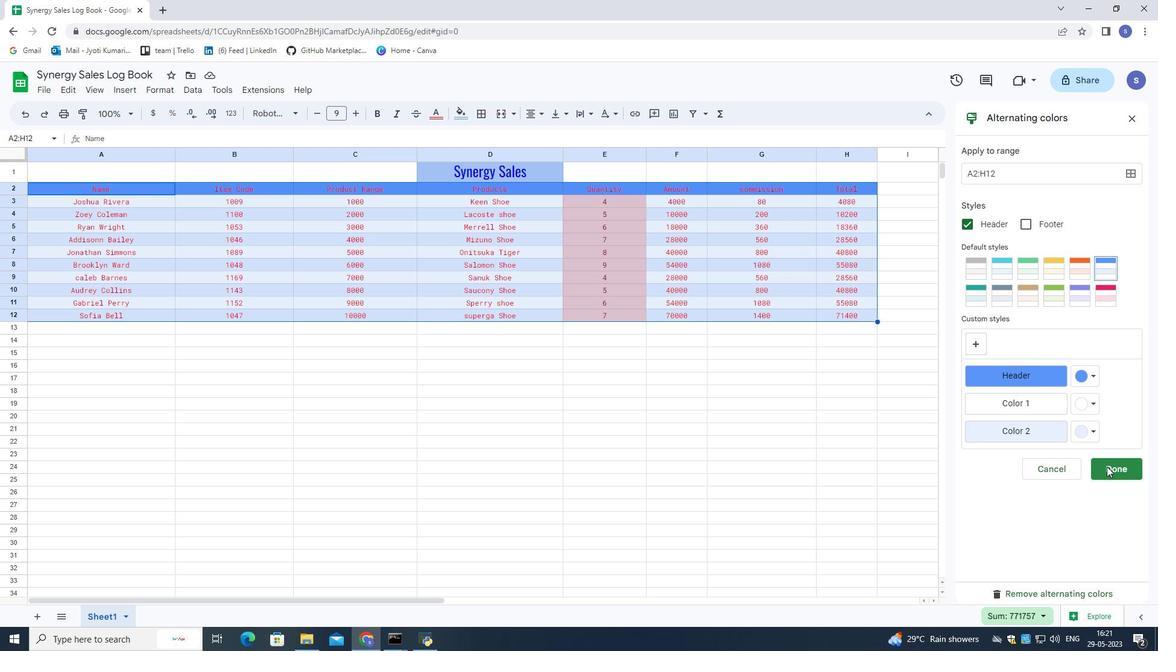 
Action: Mouse moved to (109, 157)
Screenshot: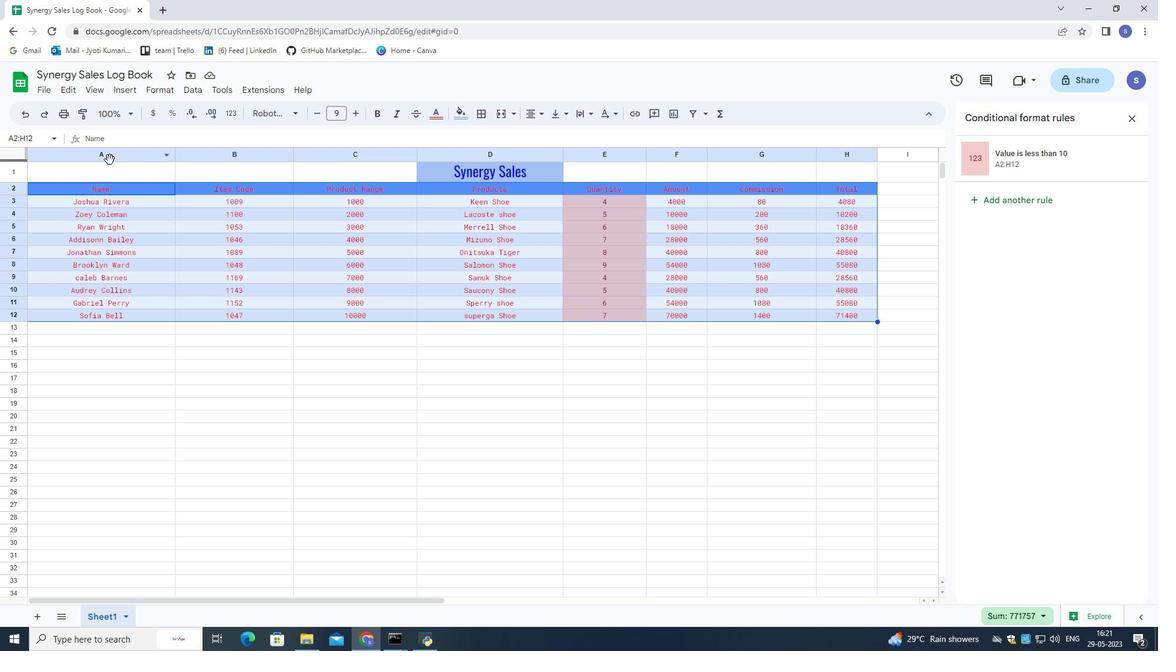 
Action: Mouse pressed right at (109, 157)
Screenshot: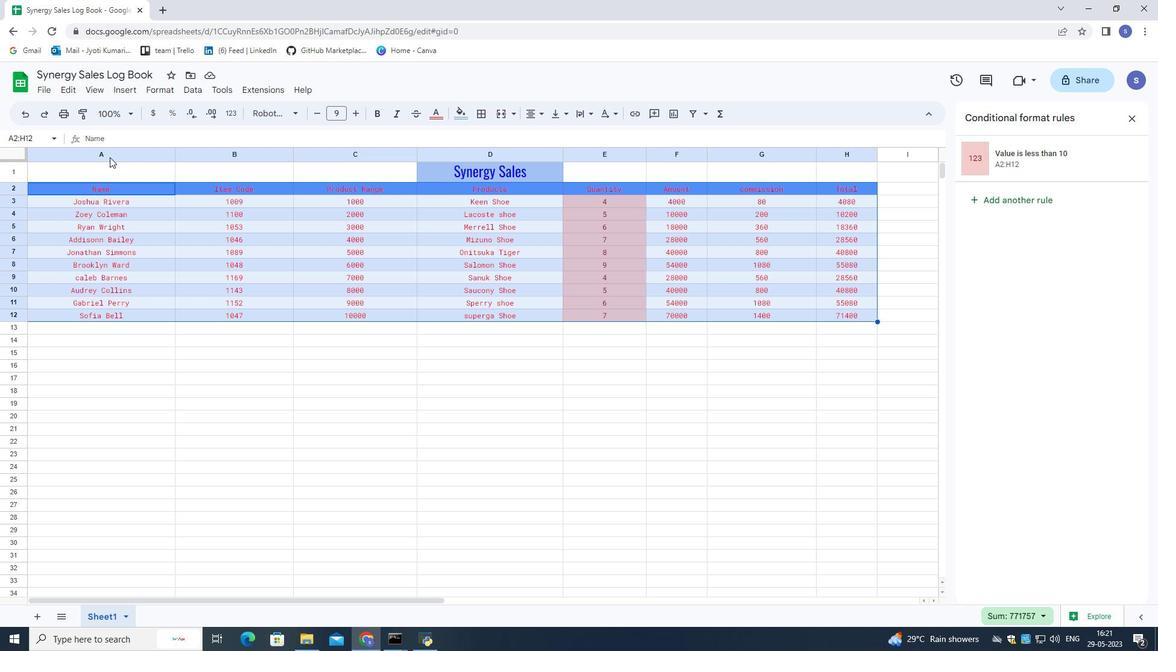 
Action: Mouse moved to (154, 355)
Screenshot: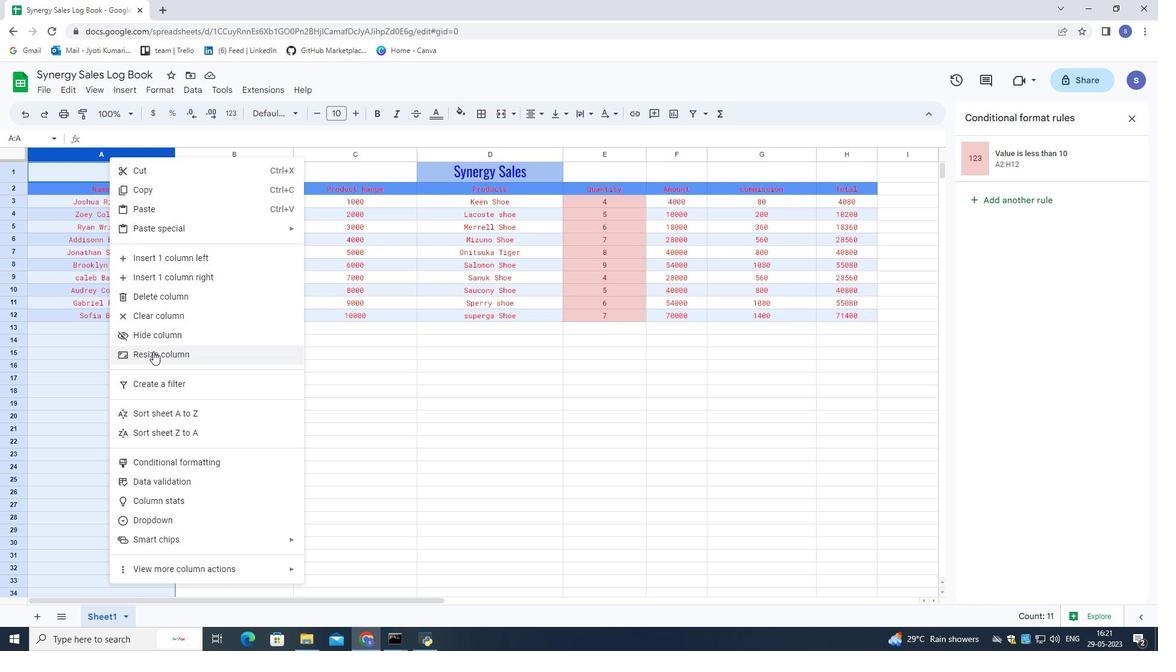 
Action: Mouse pressed left at (154, 355)
Screenshot: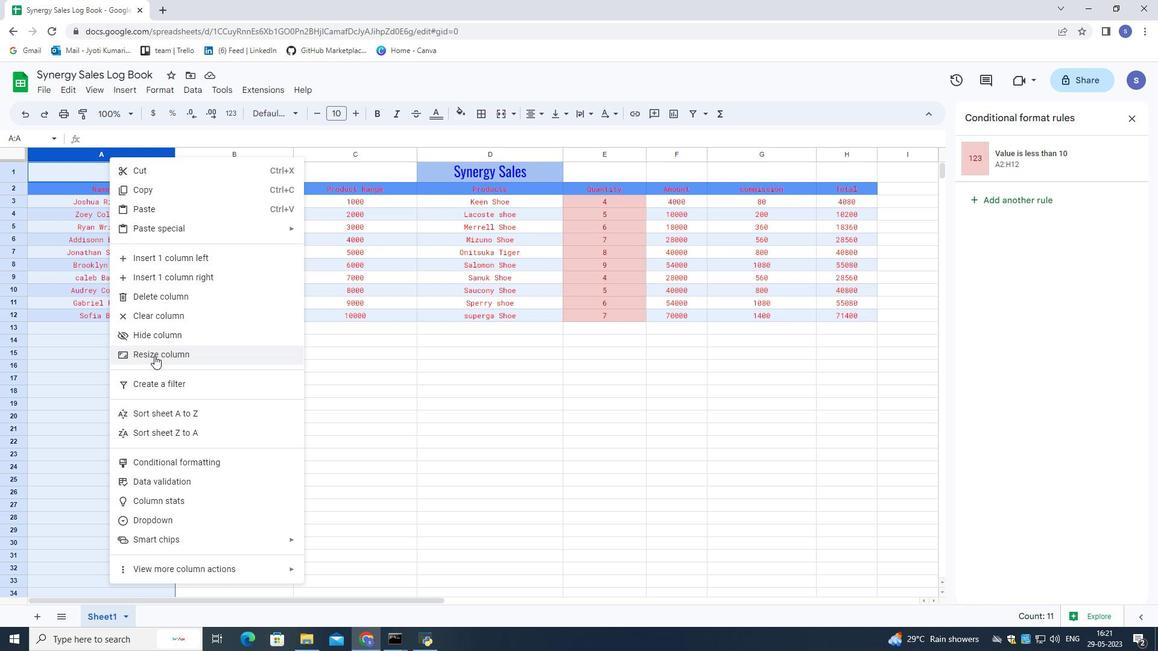 
Action: Mouse moved to (505, 345)
Screenshot: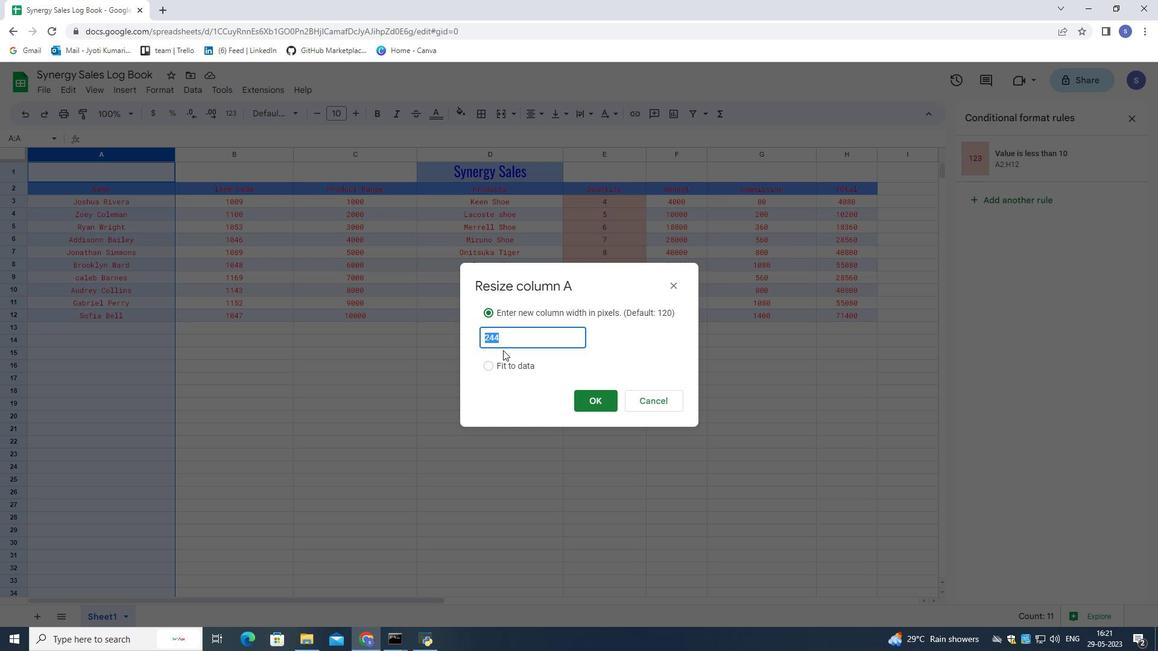 
Action: Mouse pressed left at (505, 345)
Screenshot: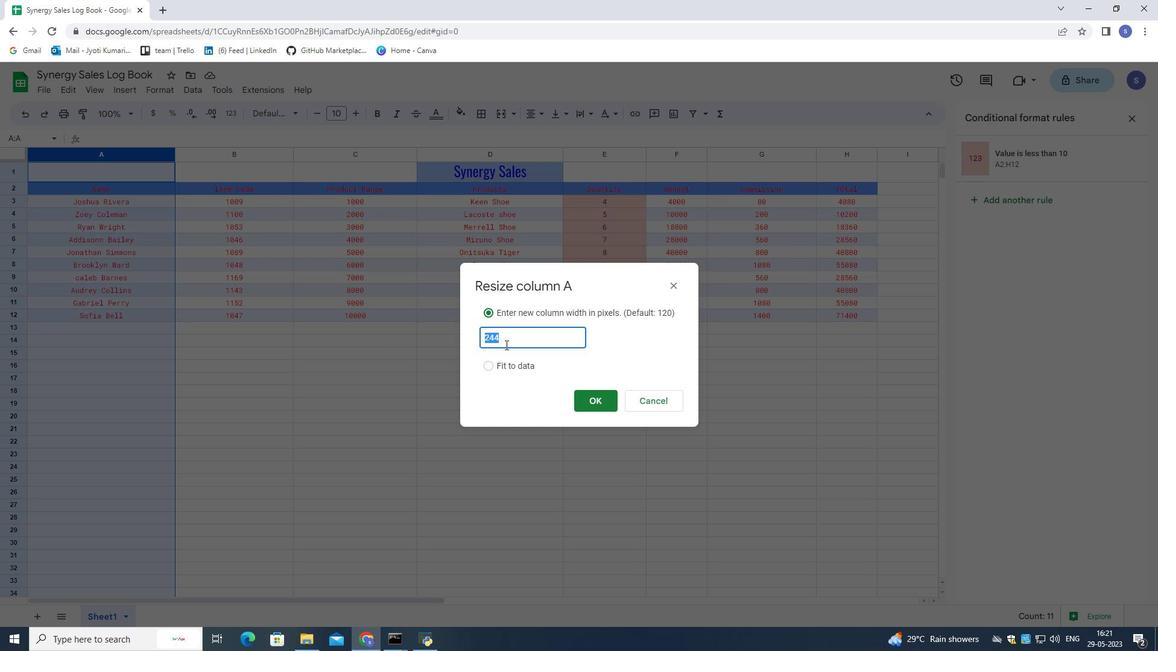 
Action: Mouse moved to (486, 363)
Screenshot: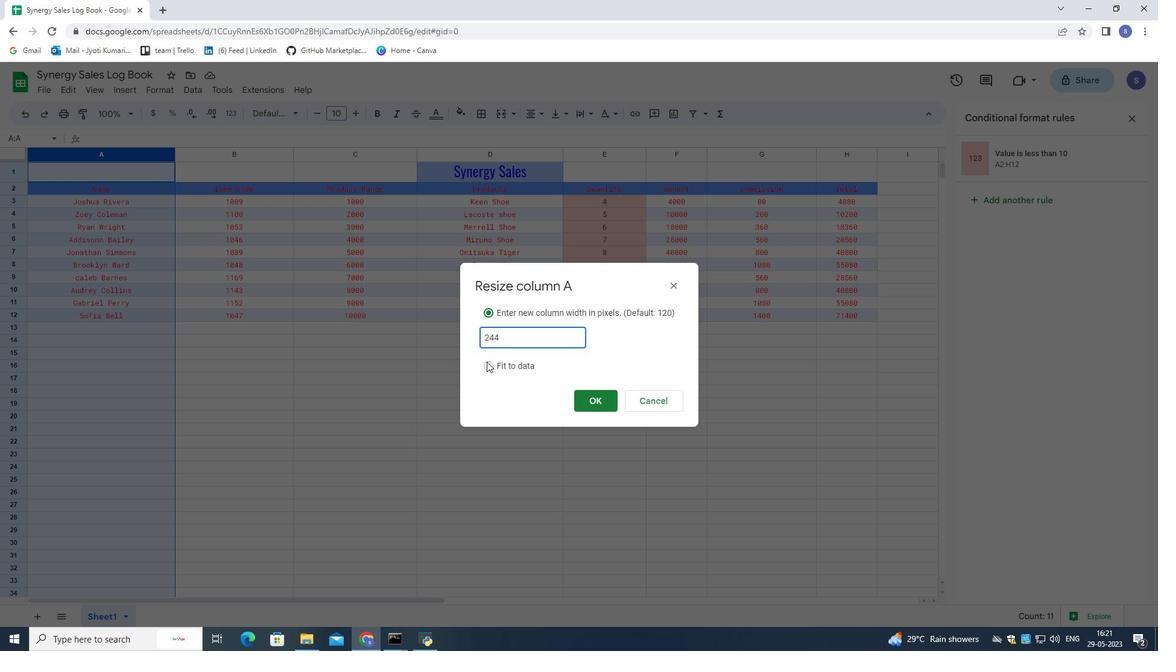 
Action: Mouse pressed left at (486, 363)
Screenshot: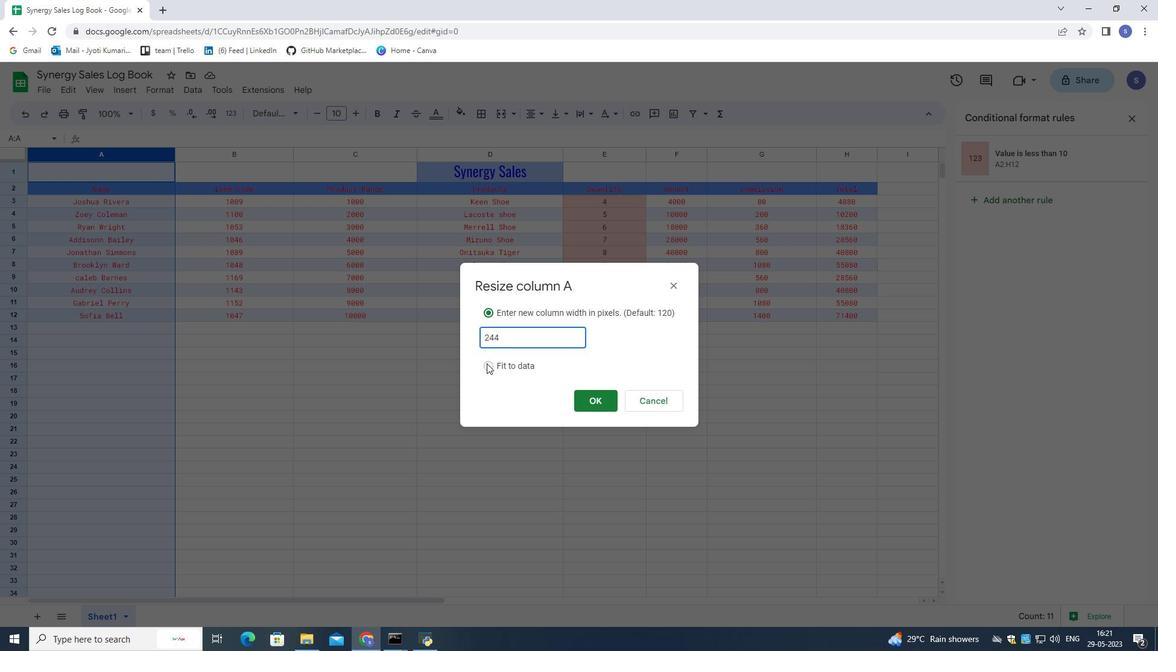 
Action: Mouse moved to (599, 403)
Screenshot: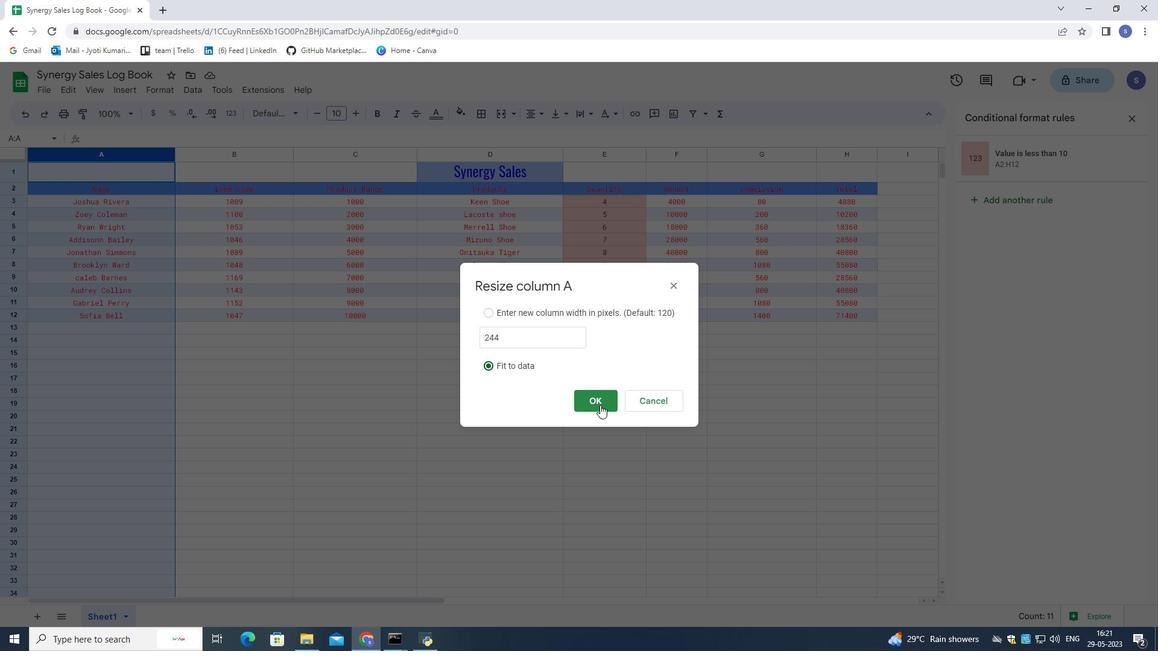 
Action: Mouse pressed left at (599, 403)
Screenshot: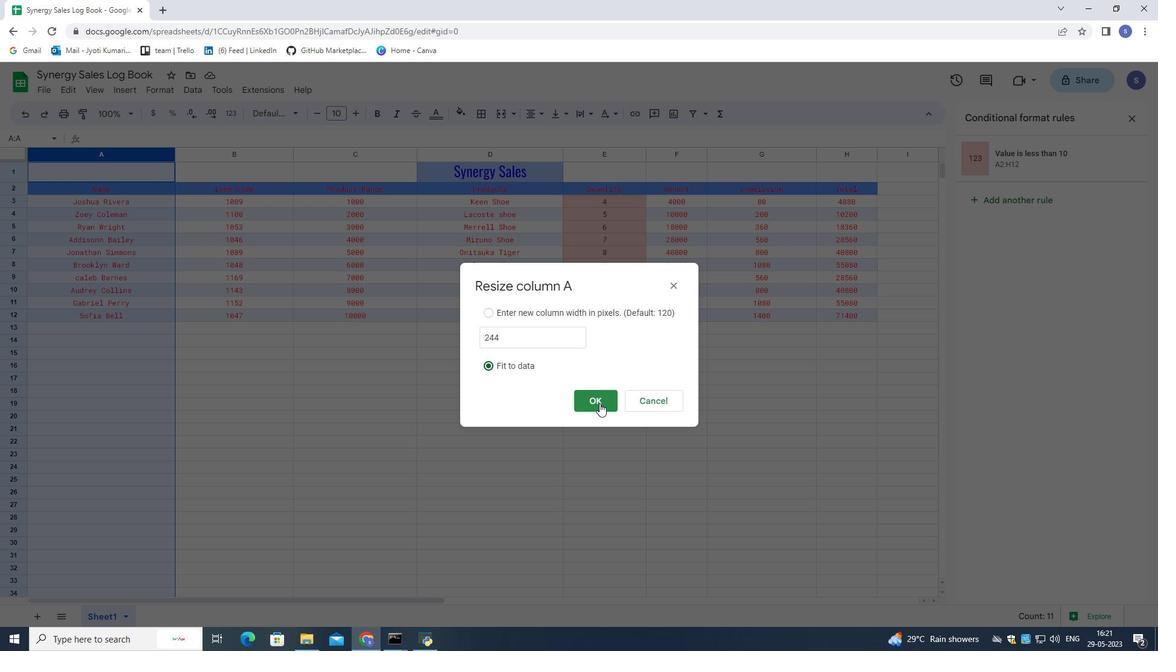 
Action: Mouse moved to (588, 397)
Screenshot: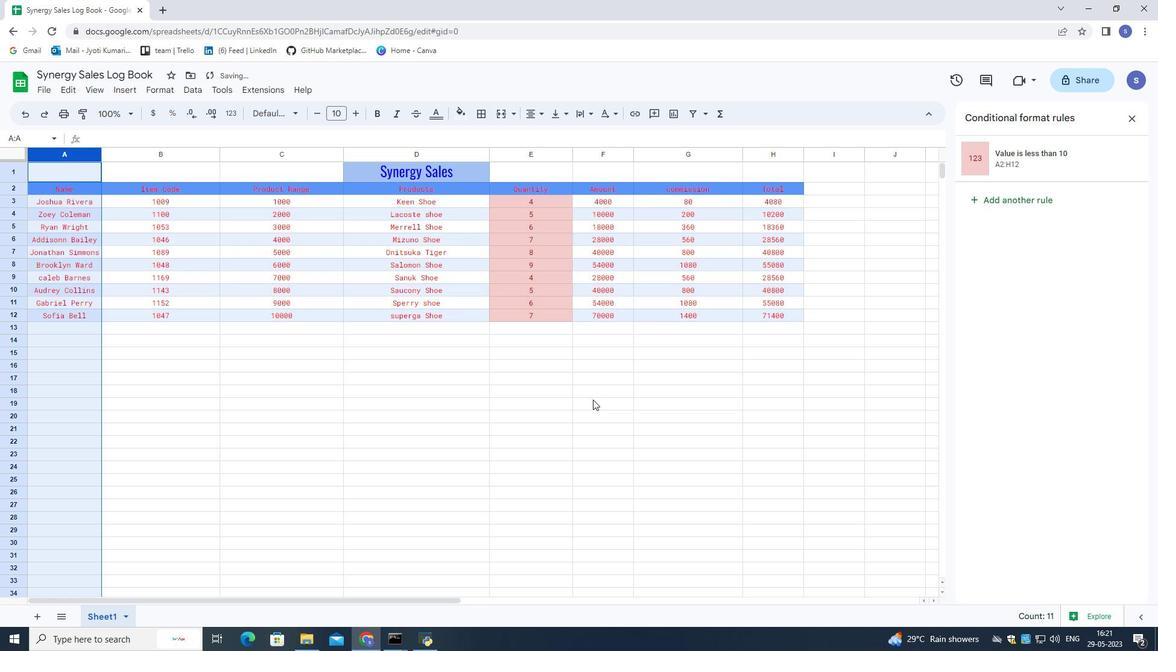 
Action: Mouse pressed left at (588, 397)
Screenshot: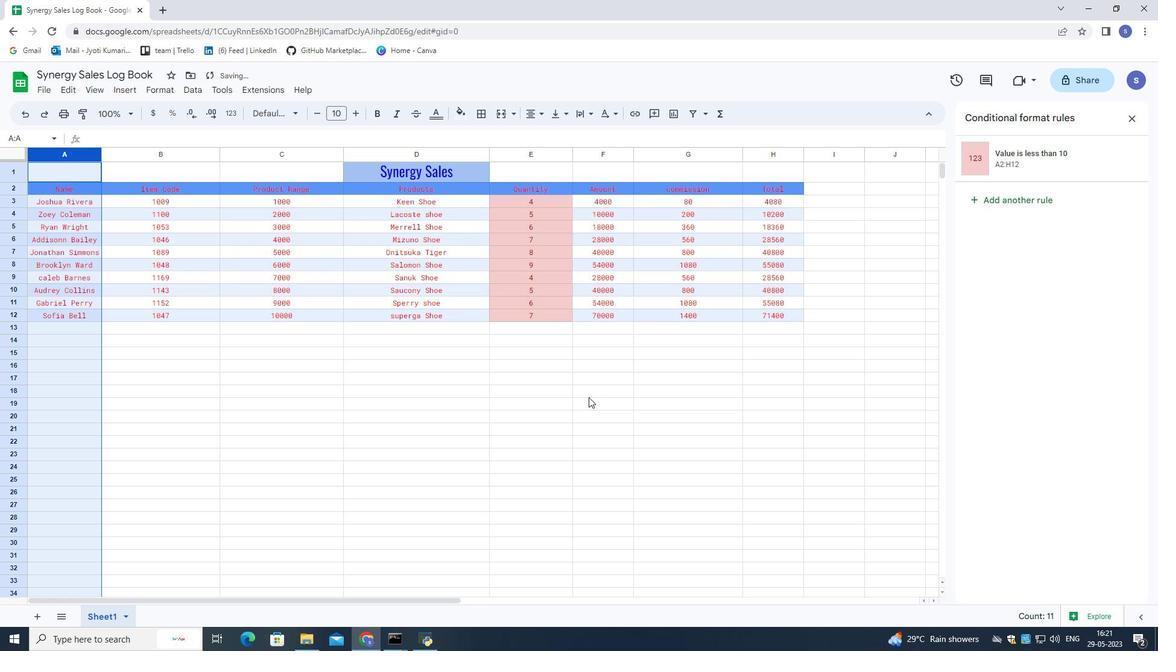 
Action: Mouse moved to (330, 369)
Screenshot: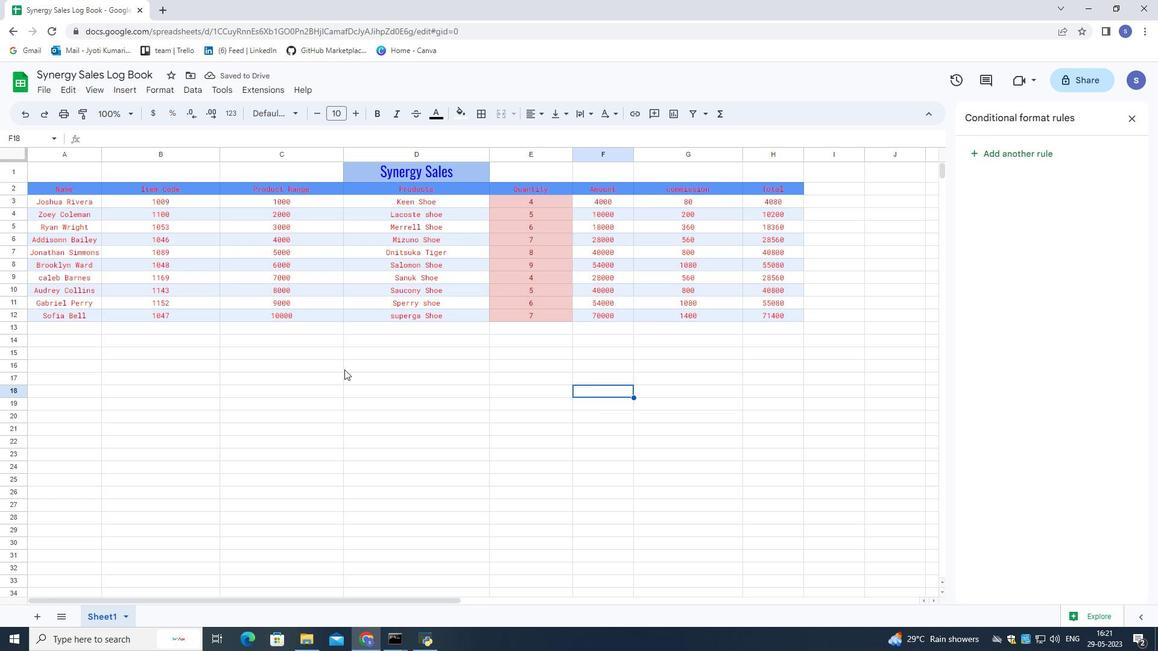 
Action: Mouse pressed left at (330, 369)
Screenshot: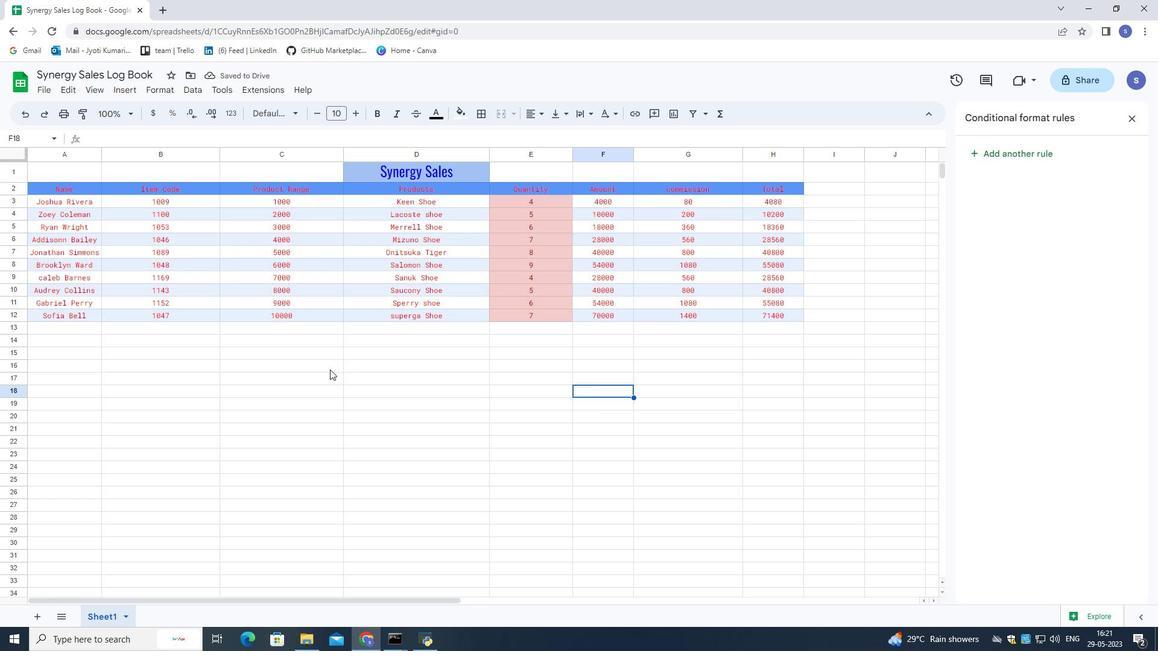 
Action: Mouse moved to (384, 365)
Screenshot: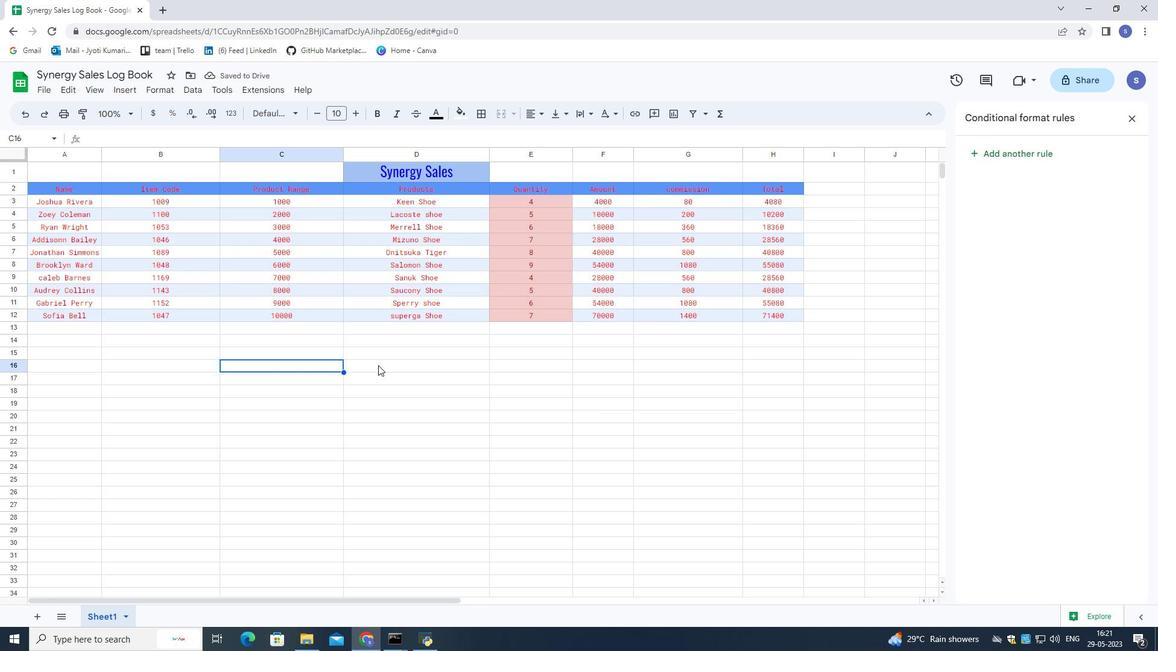 
Action: Mouse pressed left at (384, 365)
Screenshot: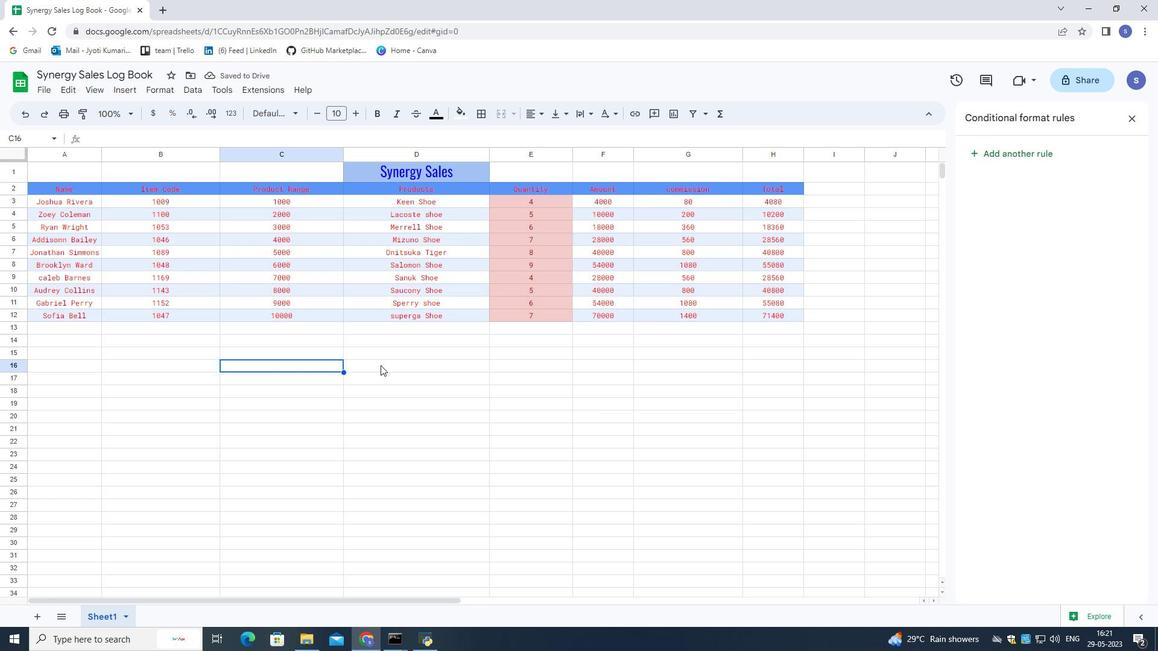
Action: Key pressed ctrl+S
Screenshot: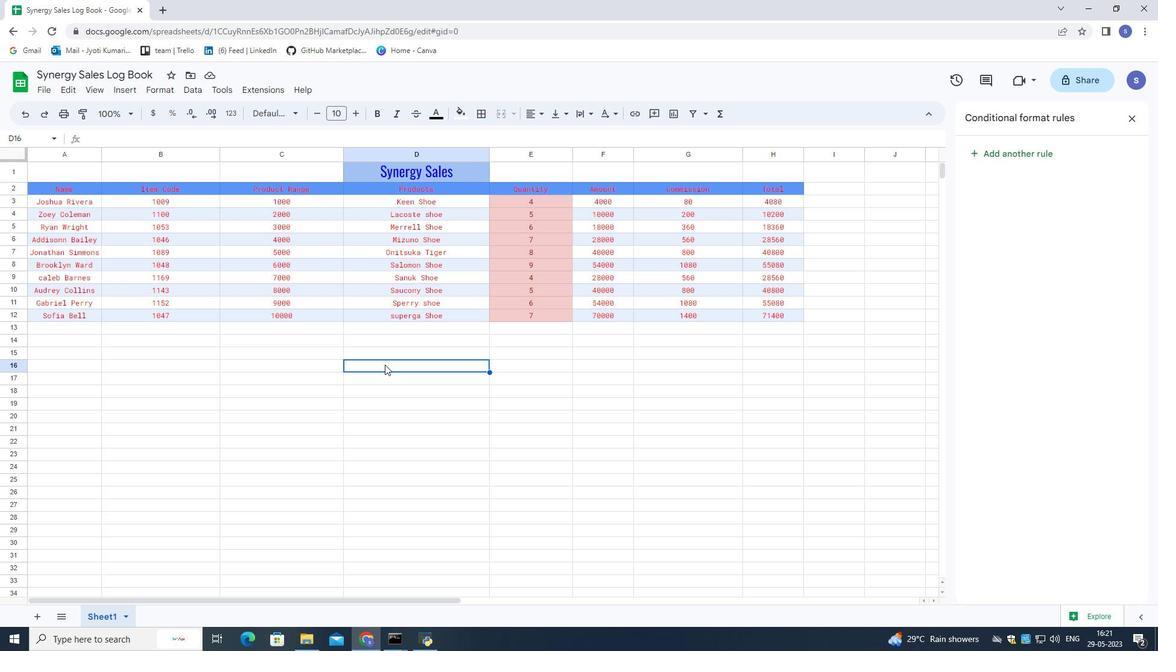 
Action: Mouse moved to (311, 270)
Screenshot: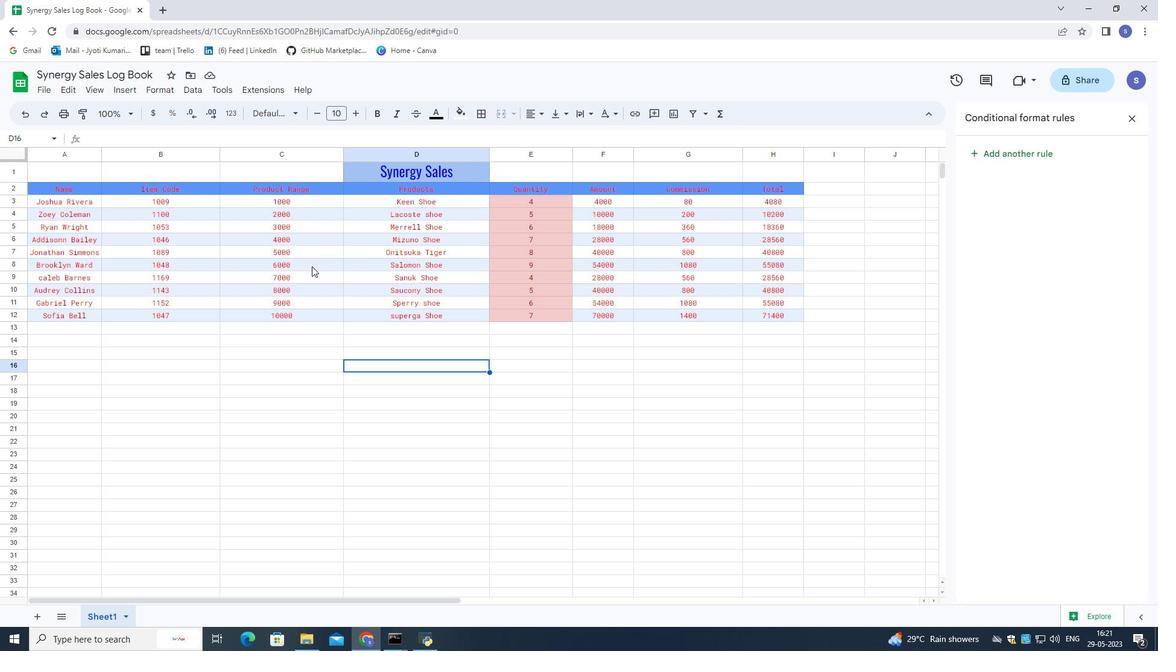 
